 Task: Assign Person0000000102 as Assignee of Child Issue ChildIssue0000000506 of Issue Issue0000000253 in Backlog  in Scrum Project Project0000000051 in Jira. Assign Person0000000102 as Assignee of Child Issue ChildIssue0000000507 of Issue Issue0000000254 in Backlog  in Scrum Project Project0000000051 in Jira. Assign Person0000000102 as Assignee of Child Issue ChildIssue0000000508 of Issue Issue0000000254 in Backlog  in Scrum Project Project0000000051 in Jira. Assign Person0000000102 as Assignee of Child Issue ChildIssue0000000509 of Issue Issue0000000255 in Backlog  in Scrum Project Project0000000051 in Jira. Assign Person0000000102 as Assignee of Child Issue ChildIssue0000000510 of Issue Issue0000000255 in Backlog  in Scrum Project Project0000000051 in Jira
Action: Mouse moved to (101, 254)
Screenshot: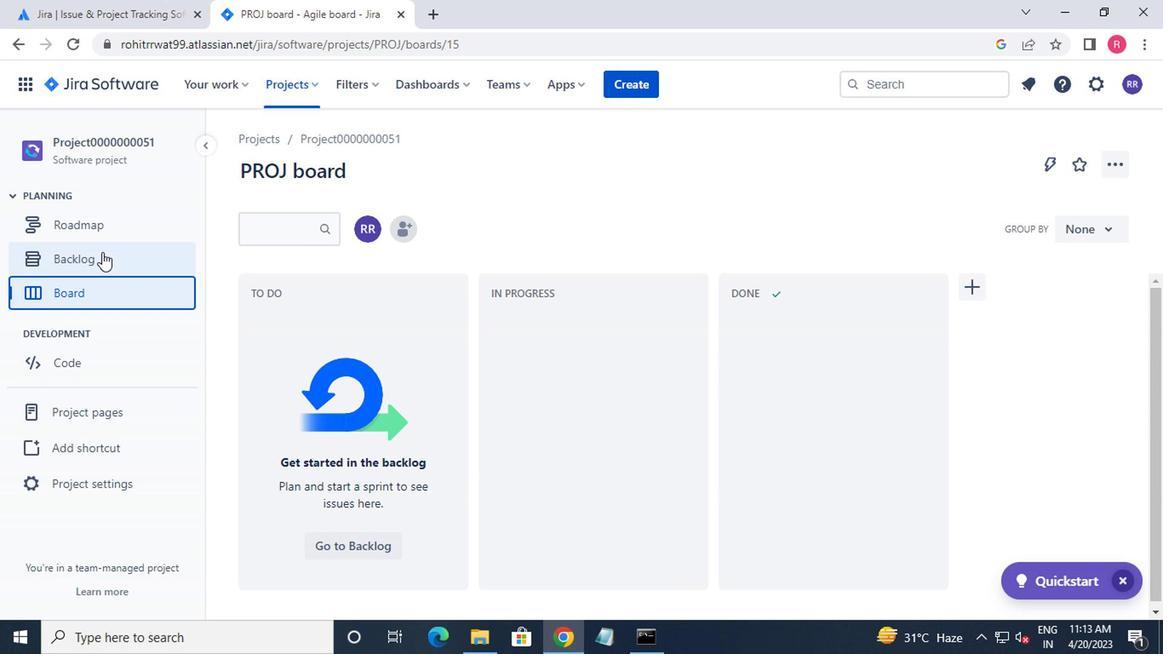 
Action: Mouse pressed left at (101, 254)
Screenshot: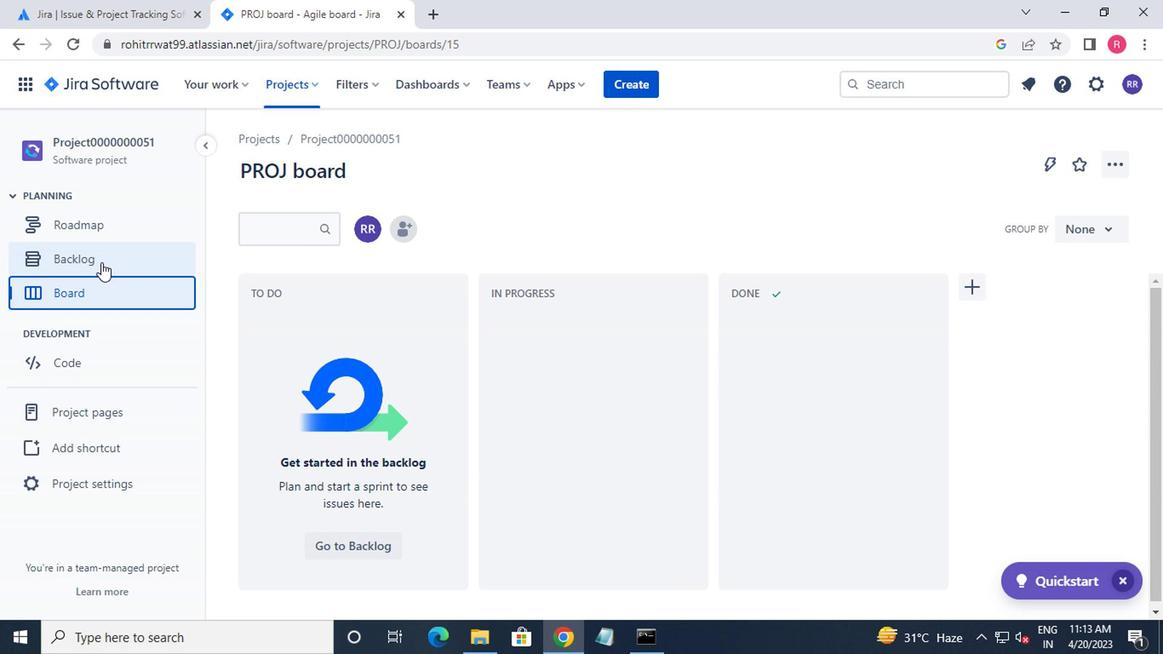 
Action: Mouse moved to (352, 326)
Screenshot: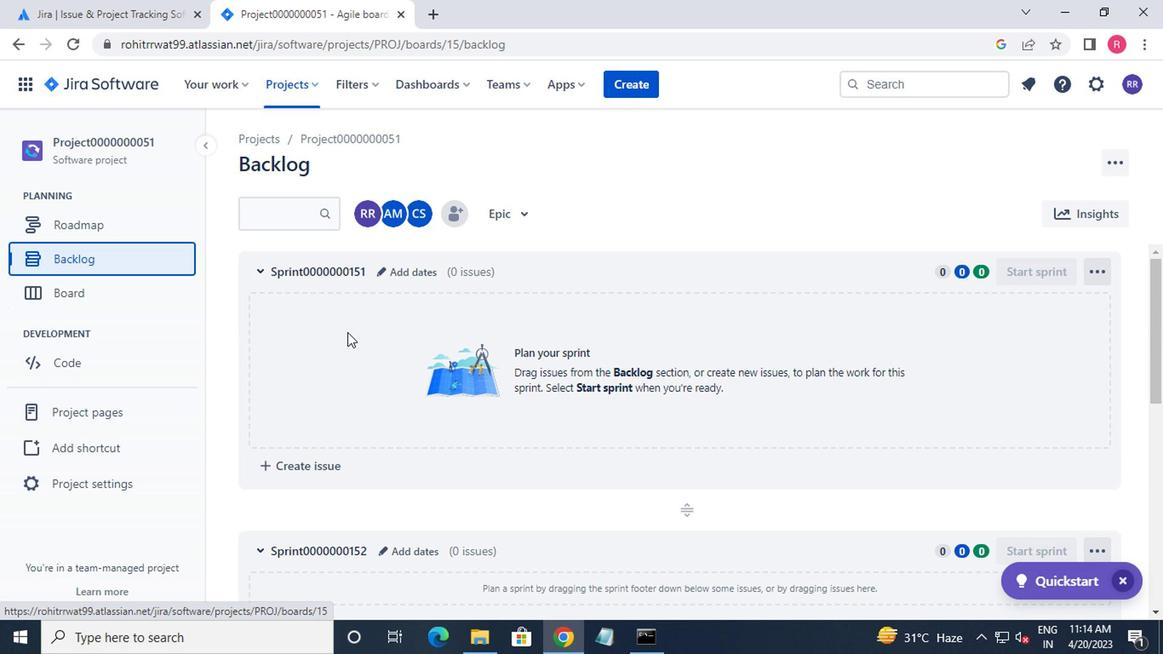 
Action: Mouse scrolled (352, 325) with delta (0, 0)
Screenshot: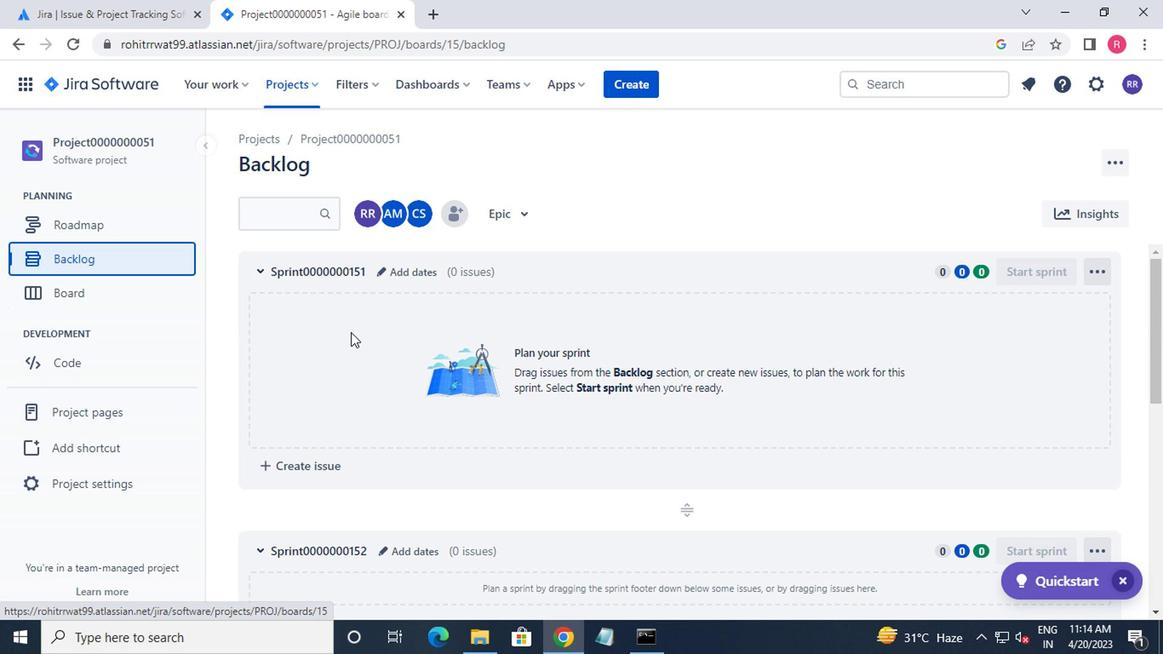 
Action: Mouse moved to (353, 326)
Screenshot: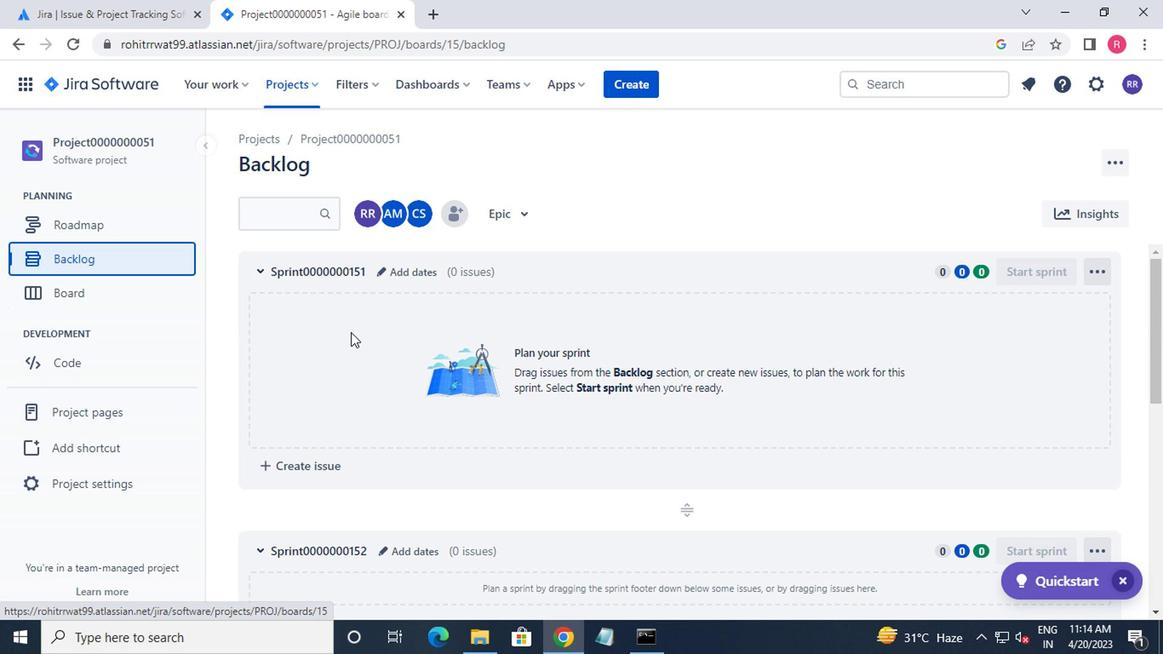 
Action: Mouse scrolled (353, 325) with delta (0, 0)
Screenshot: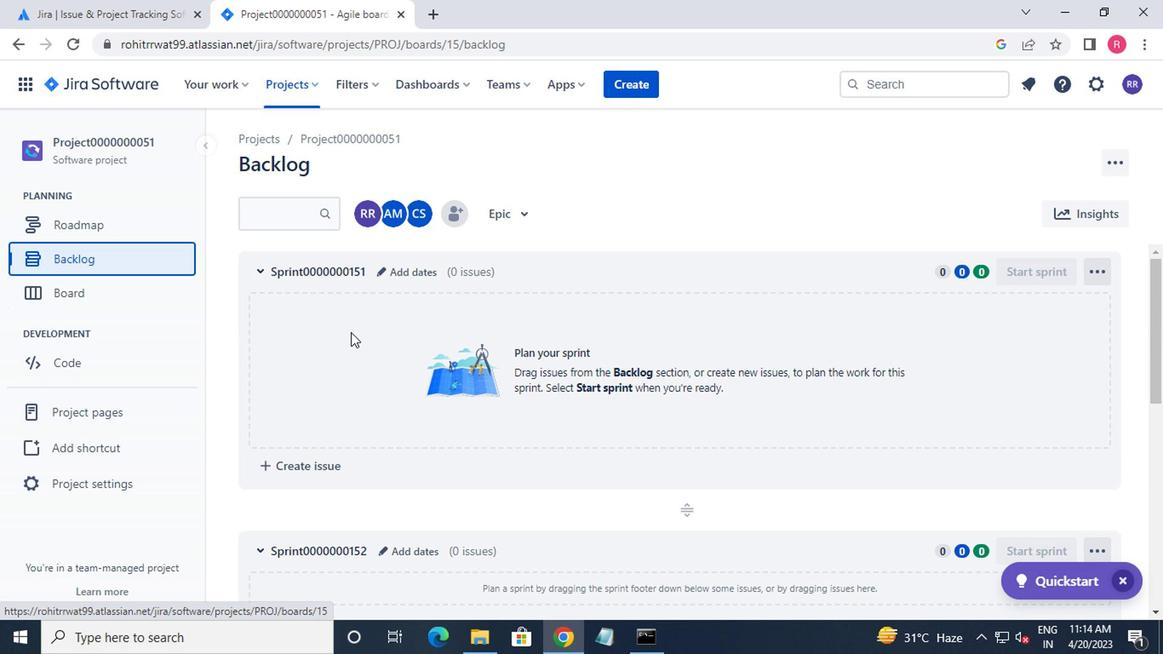 
Action: Mouse scrolled (353, 325) with delta (0, 0)
Screenshot: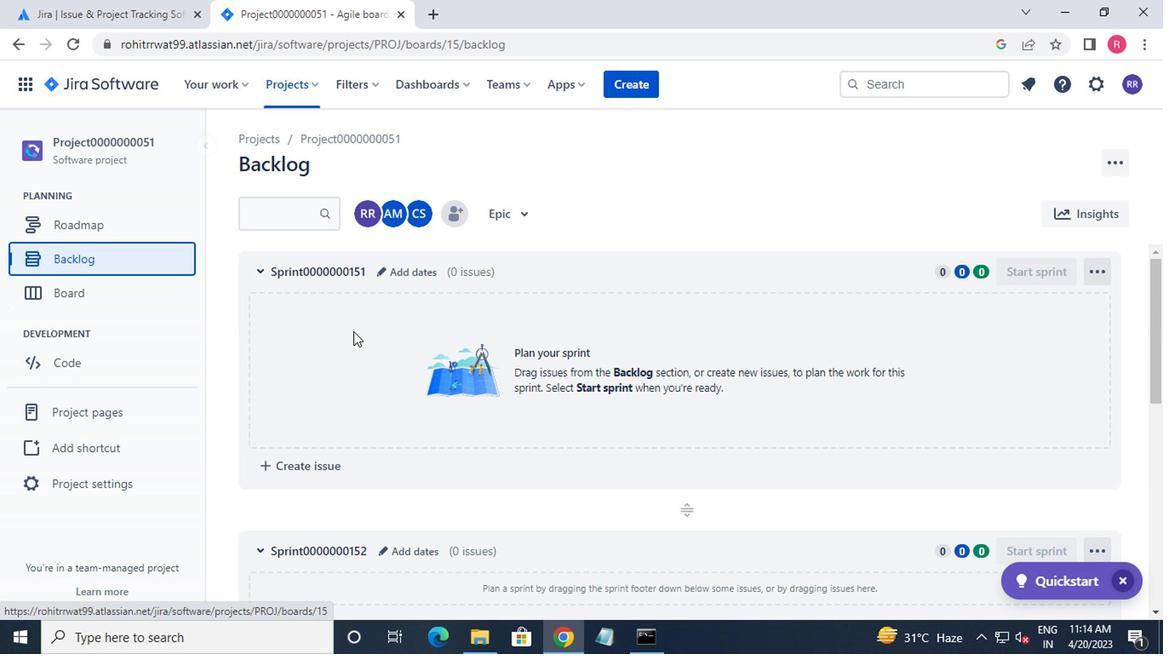 
Action: Mouse scrolled (353, 325) with delta (0, 0)
Screenshot: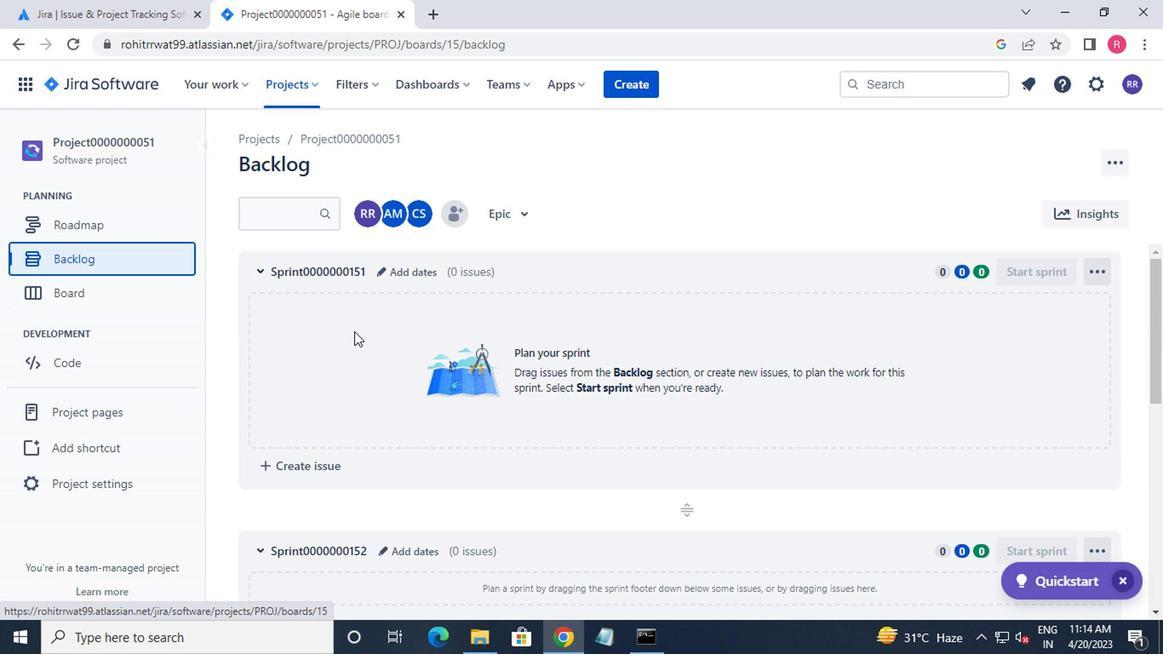 
Action: Mouse moved to (354, 326)
Screenshot: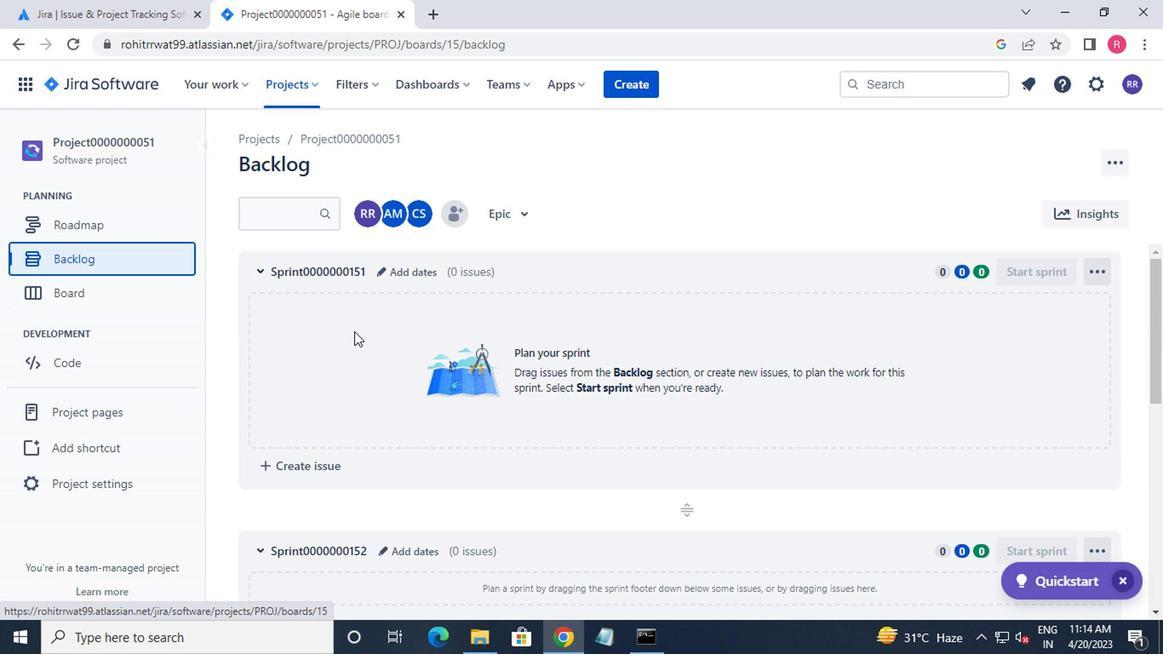 
Action: Mouse scrolled (354, 325) with delta (0, 0)
Screenshot: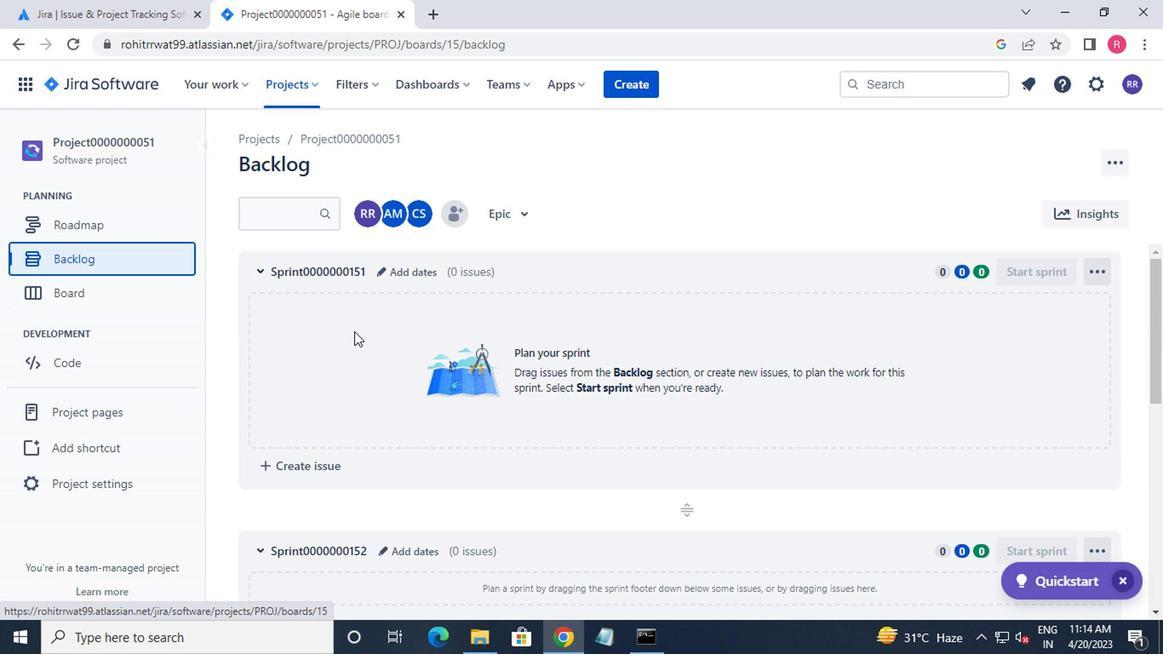 
Action: Mouse moved to (393, 367)
Screenshot: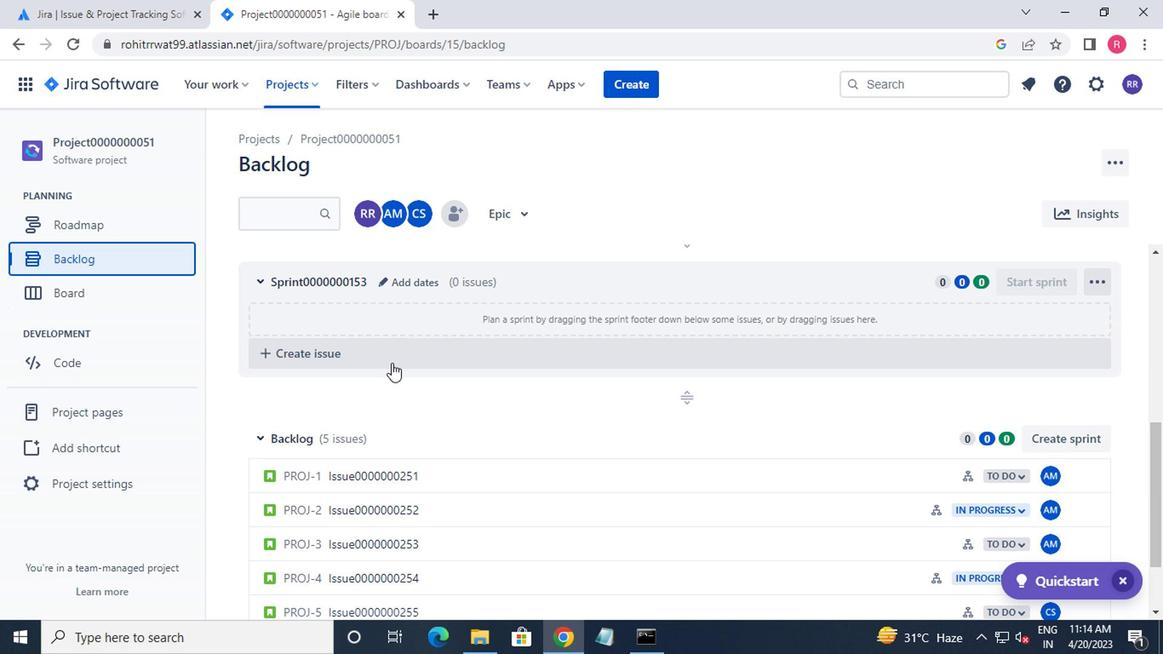 
Action: Mouse scrolled (393, 365) with delta (0, -1)
Screenshot: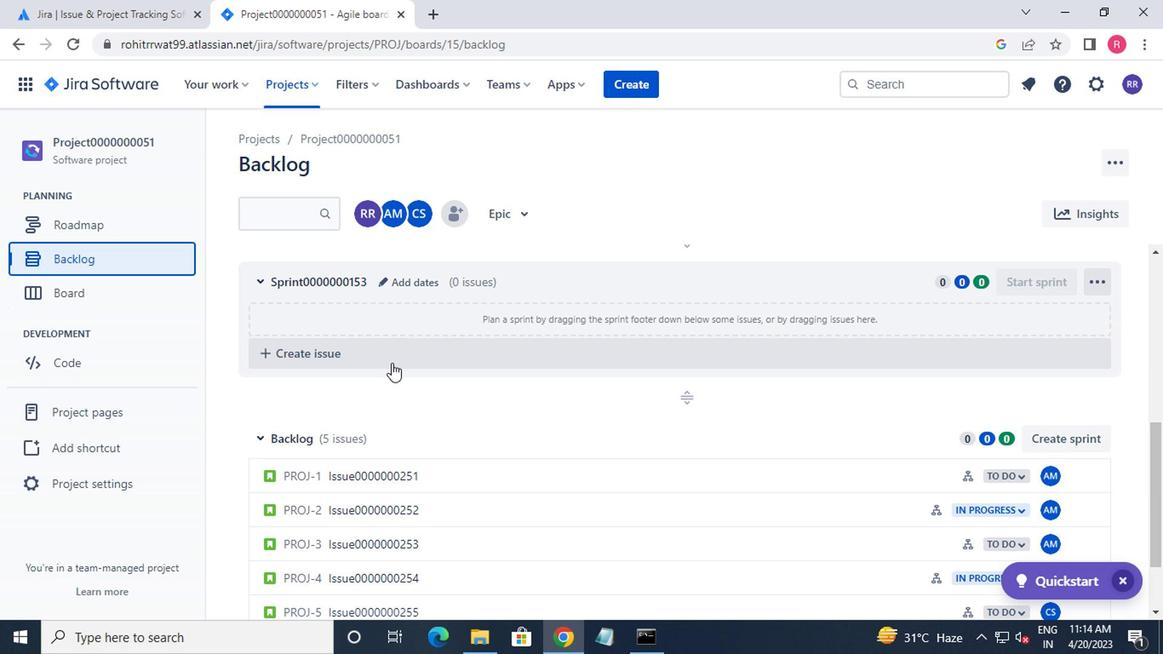 
Action: Mouse moved to (527, 465)
Screenshot: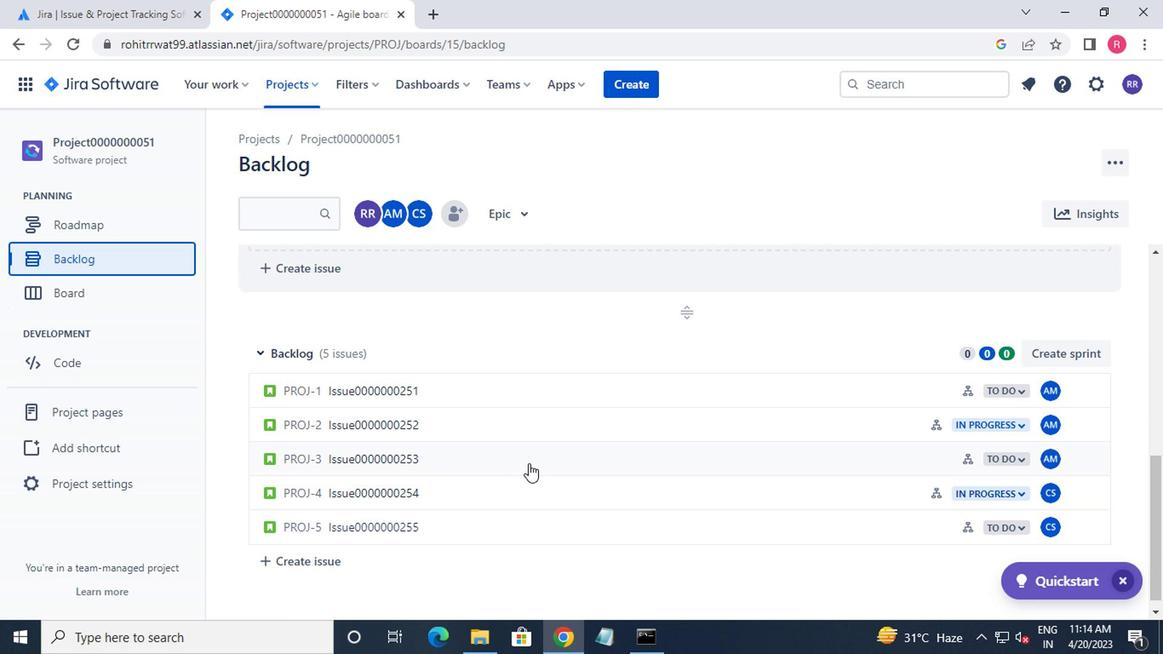
Action: Mouse pressed left at (527, 465)
Screenshot: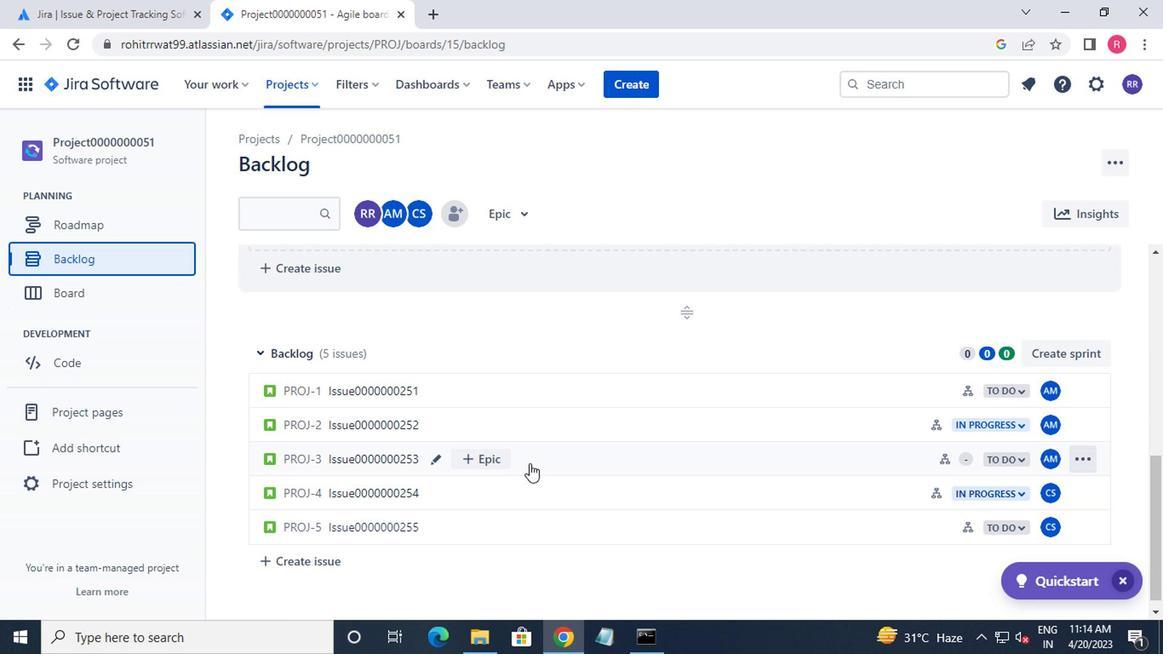 
Action: Mouse moved to (848, 338)
Screenshot: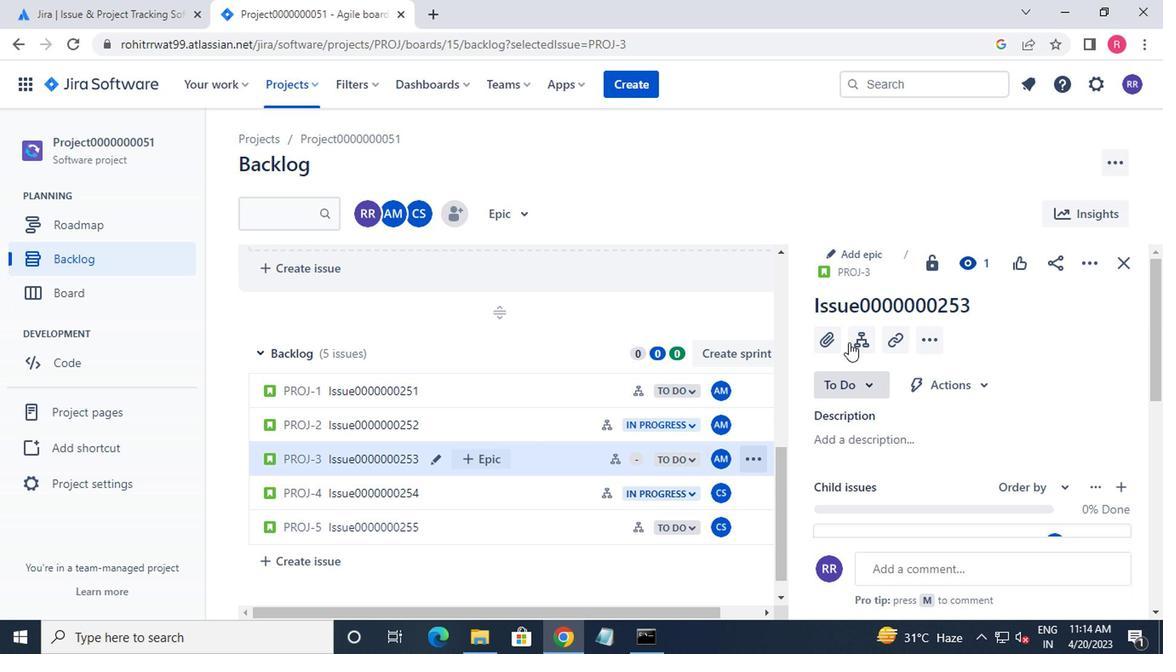 
Action: Mouse pressed left at (848, 338)
Screenshot: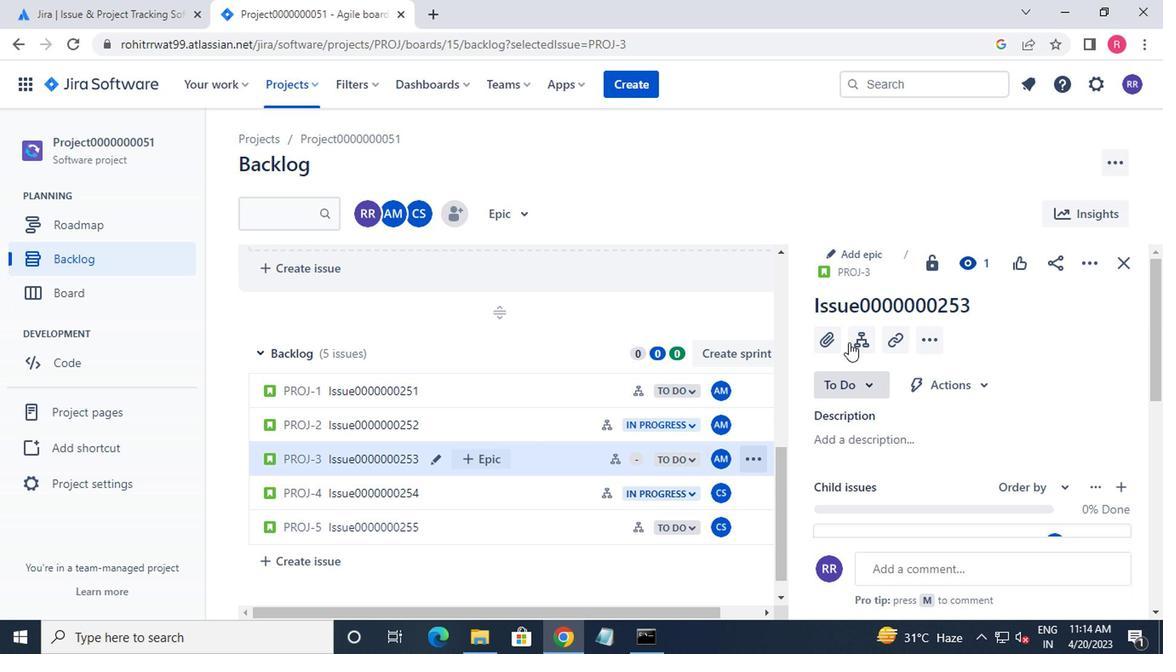 
Action: Mouse moved to (1054, 379)
Screenshot: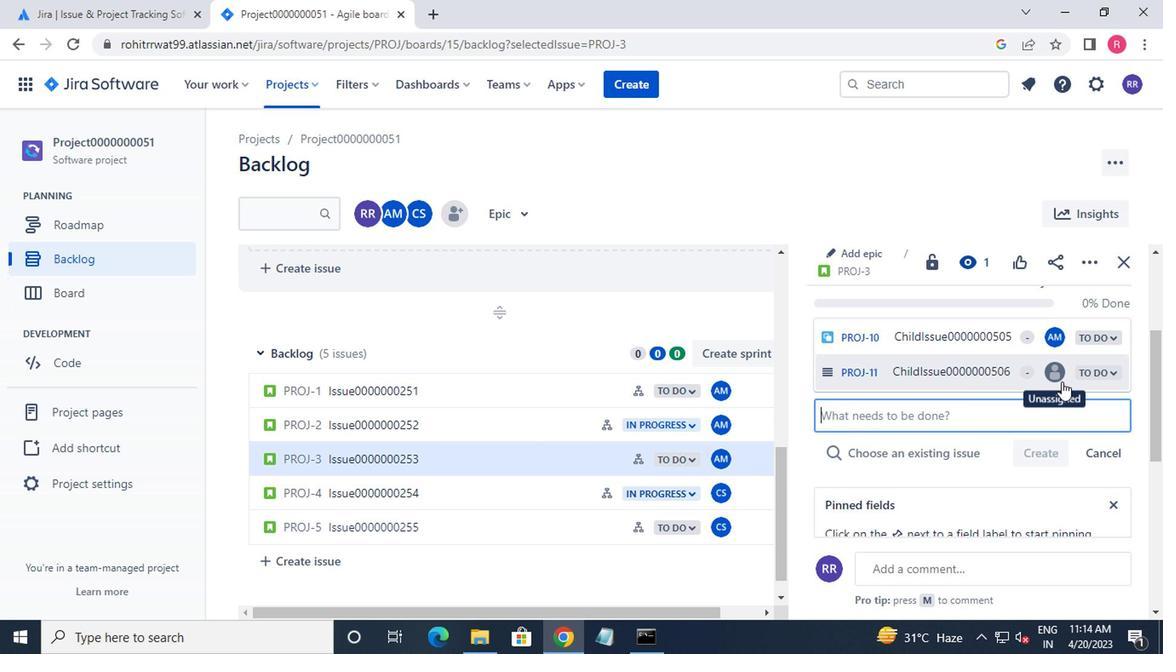 
Action: Mouse pressed left at (1054, 379)
Screenshot: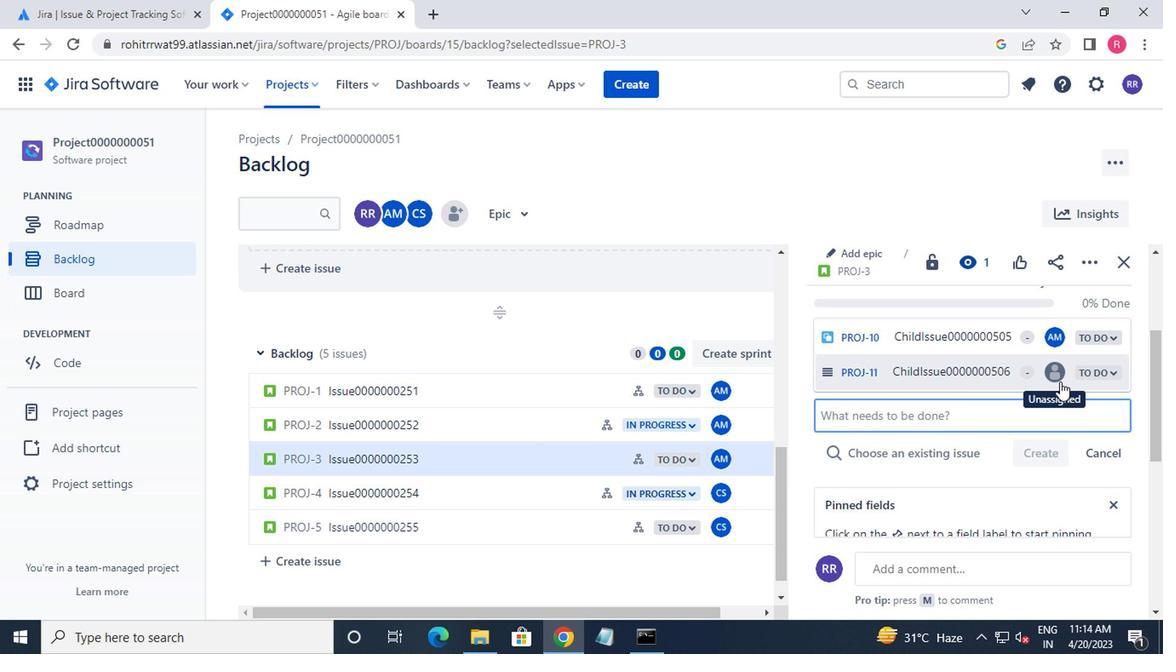 
Action: Mouse moved to (904, 438)
Screenshot: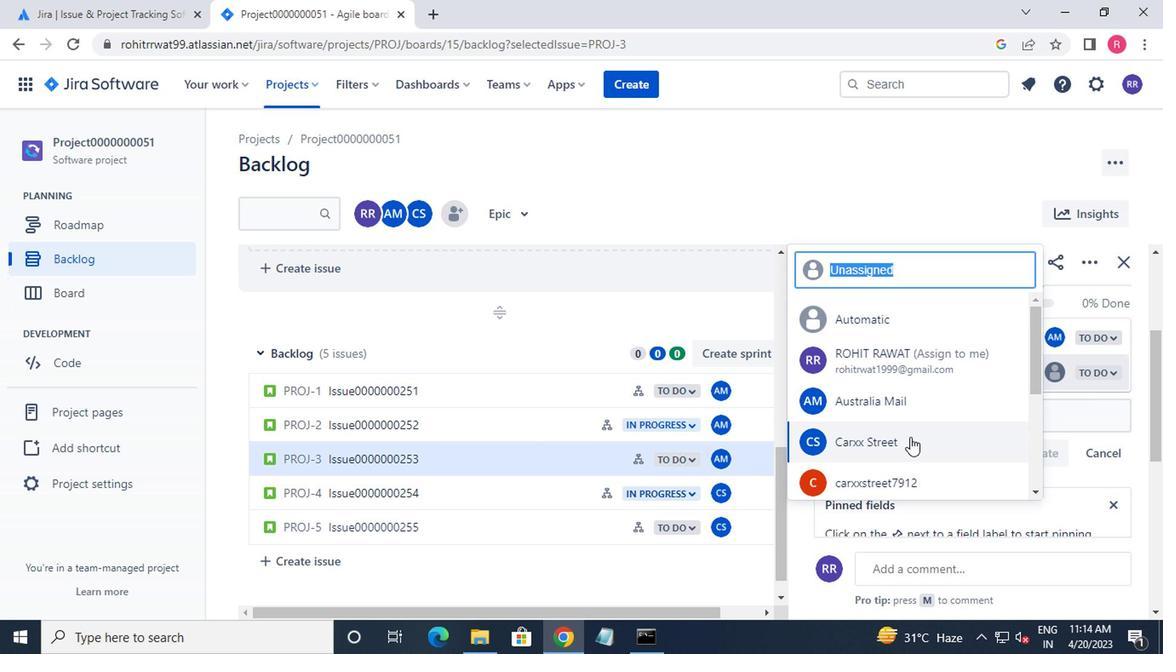 
Action: Mouse pressed left at (904, 438)
Screenshot: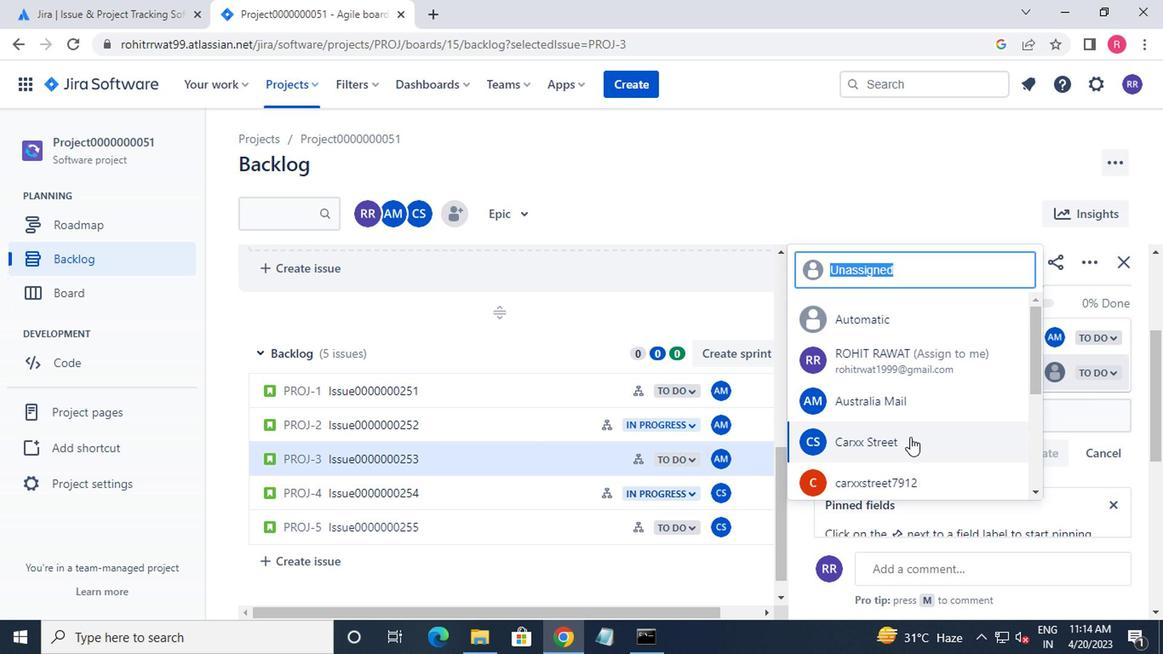 
Action: Mouse moved to (526, 494)
Screenshot: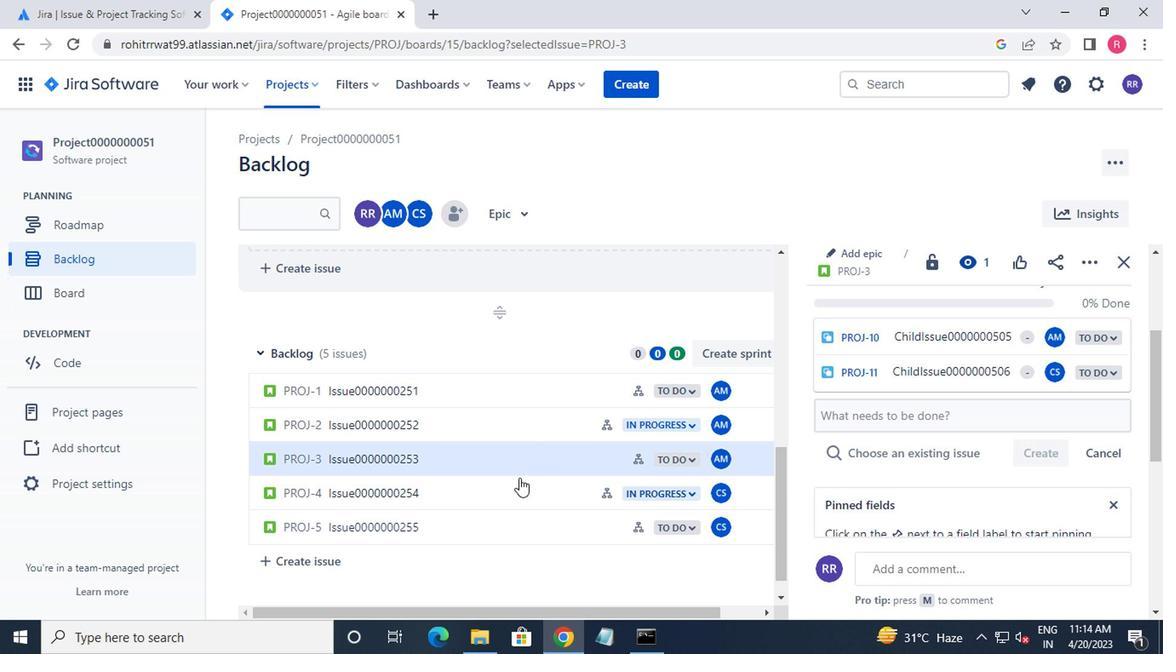 
Action: Mouse pressed left at (526, 494)
Screenshot: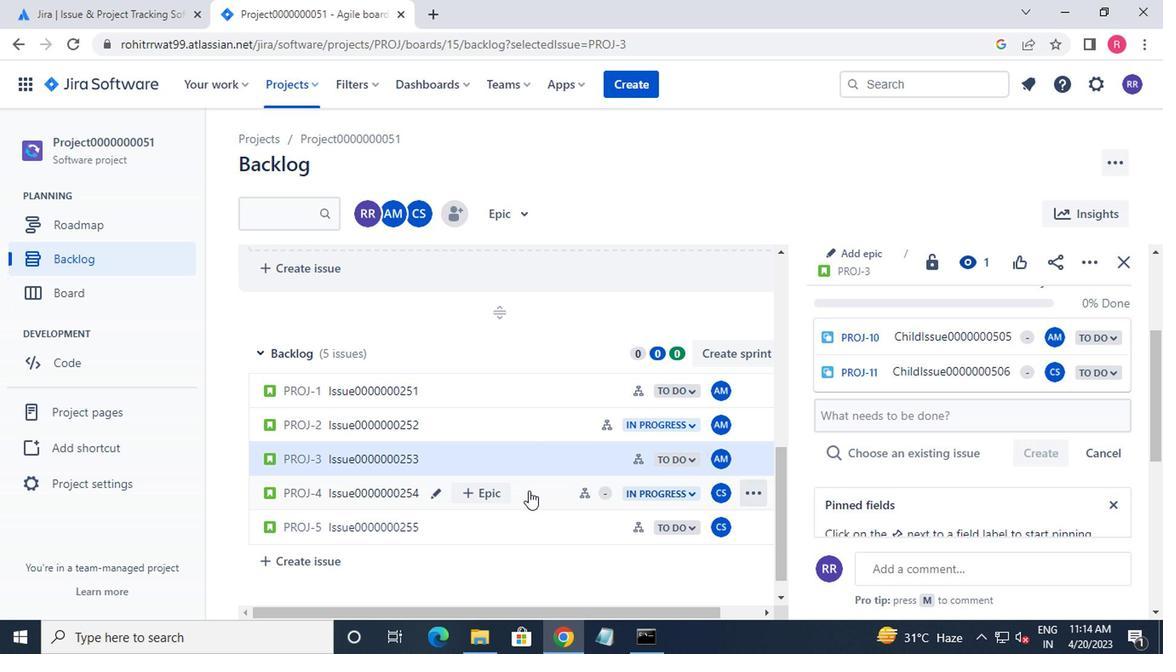 
Action: Mouse moved to (859, 331)
Screenshot: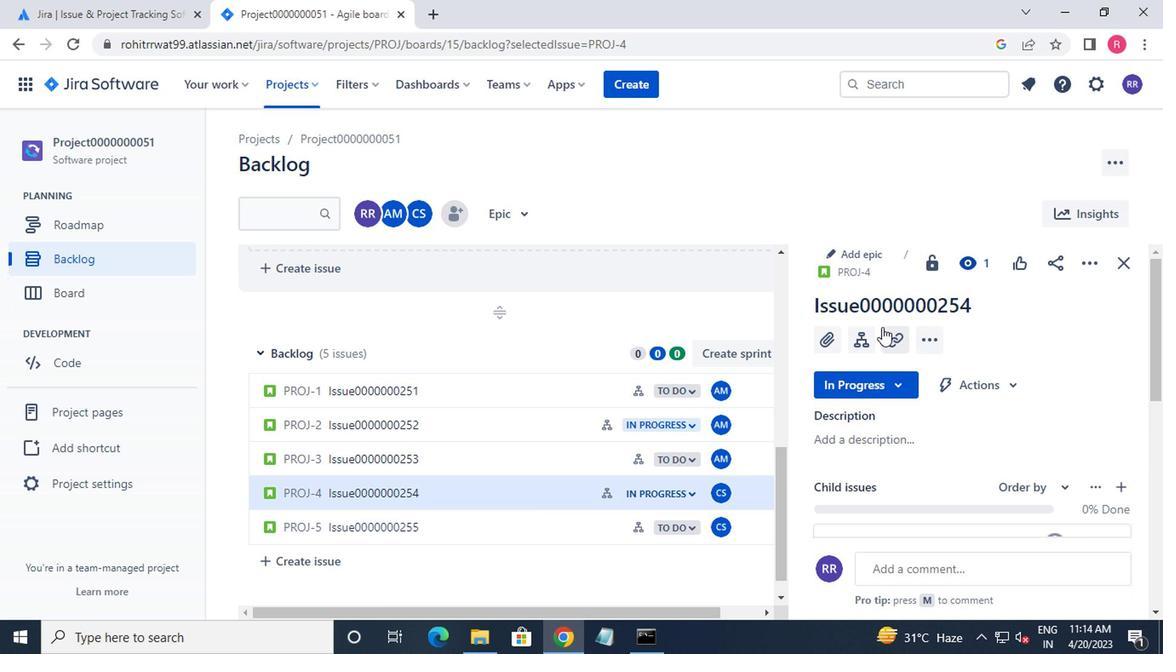 
Action: Mouse pressed left at (859, 331)
Screenshot: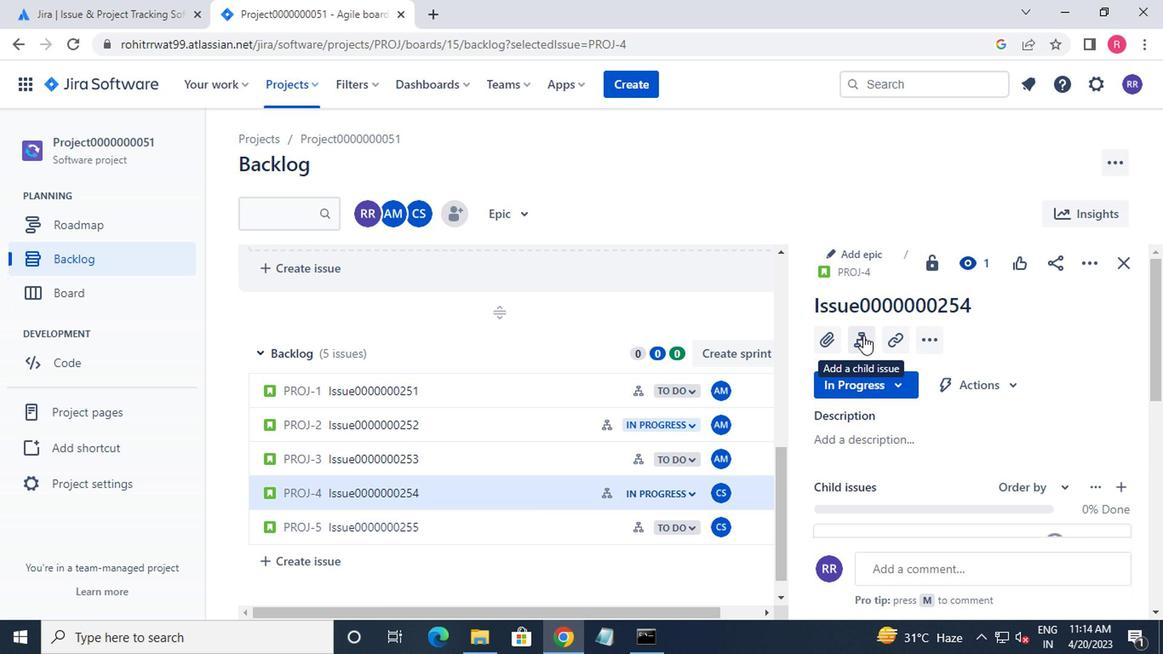 
Action: Mouse moved to (1052, 342)
Screenshot: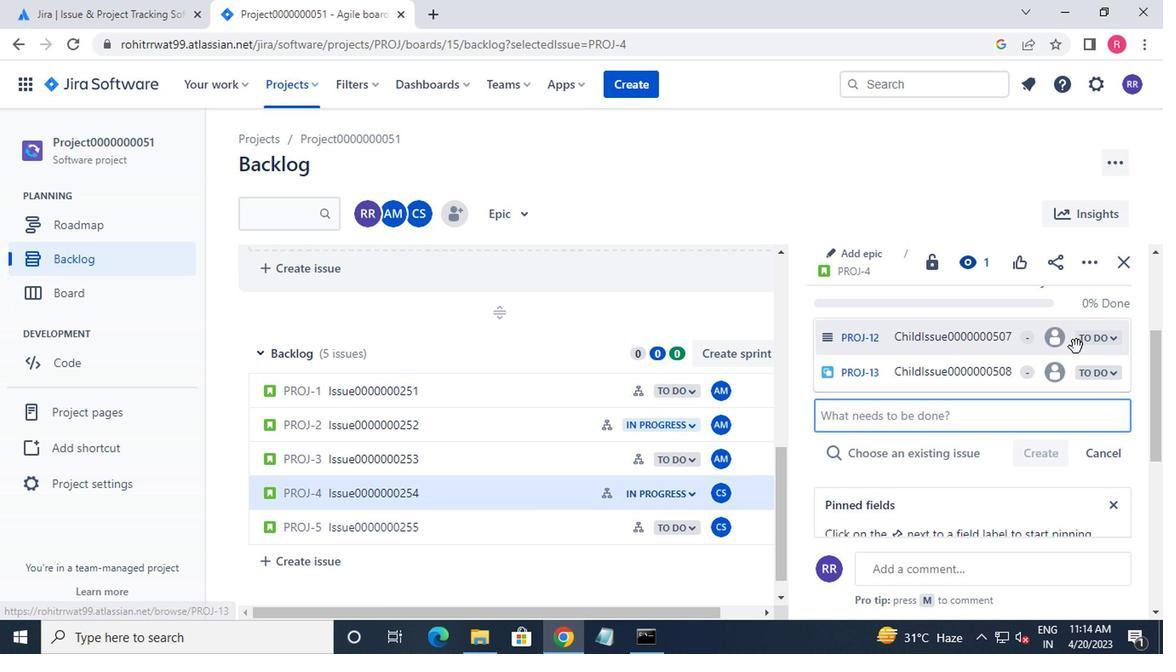 
Action: Mouse pressed left at (1052, 342)
Screenshot: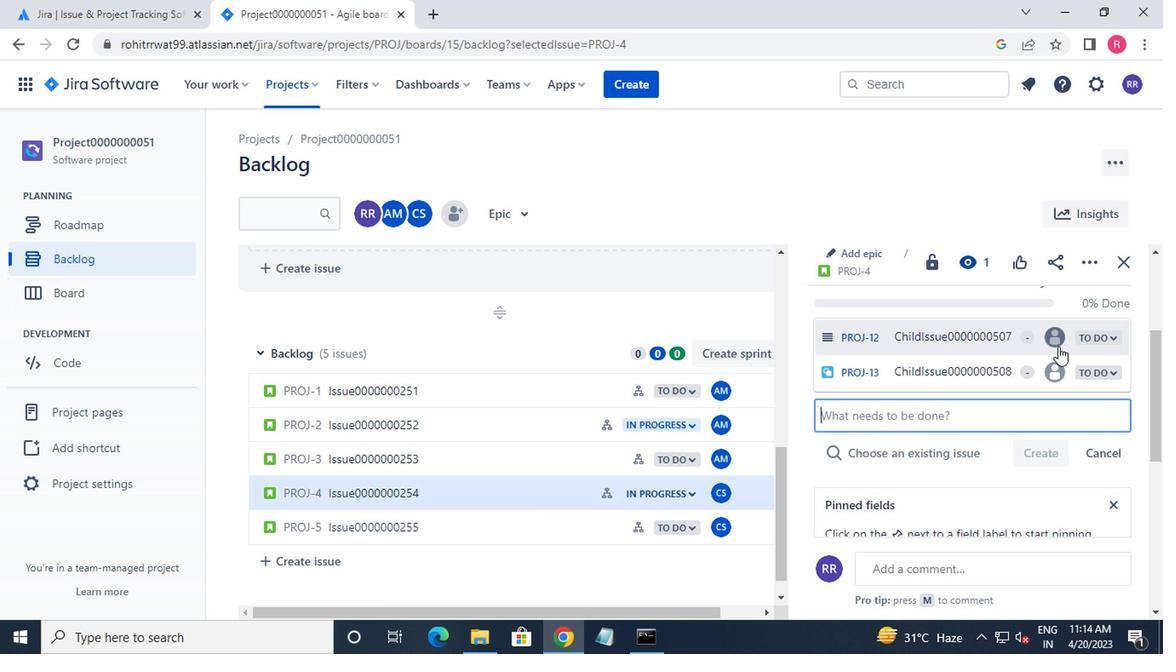
Action: Mouse moved to (908, 393)
Screenshot: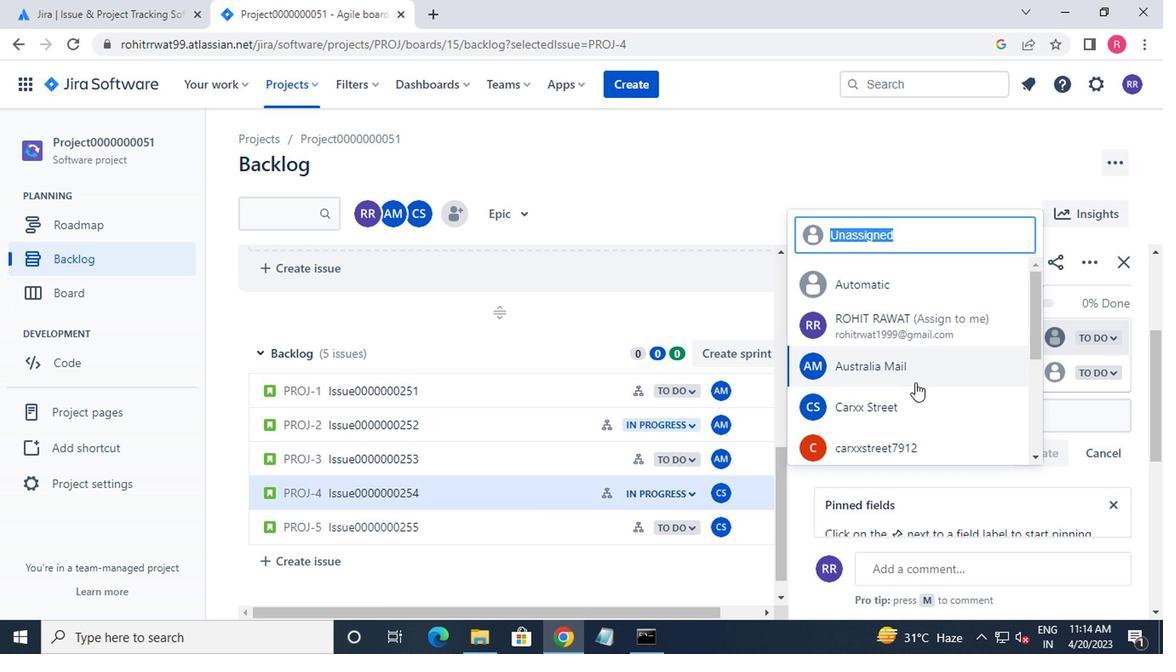 
Action: Mouse pressed left at (908, 393)
Screenshot: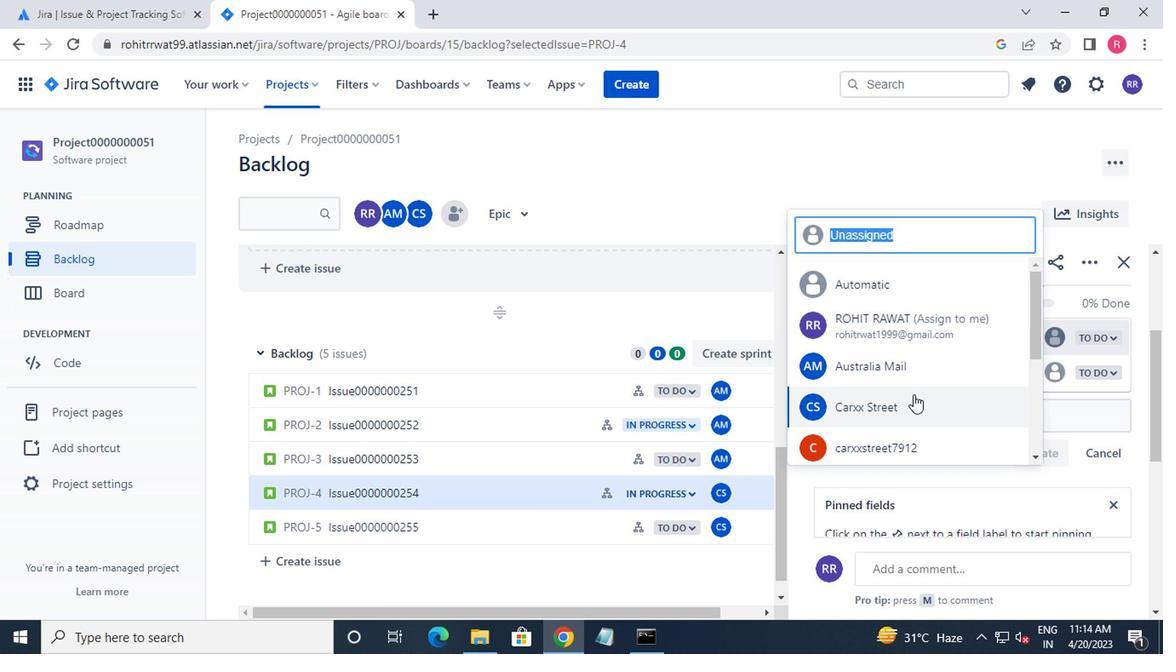 
Action: Mouse moved to (1049, 371)
Screenshot: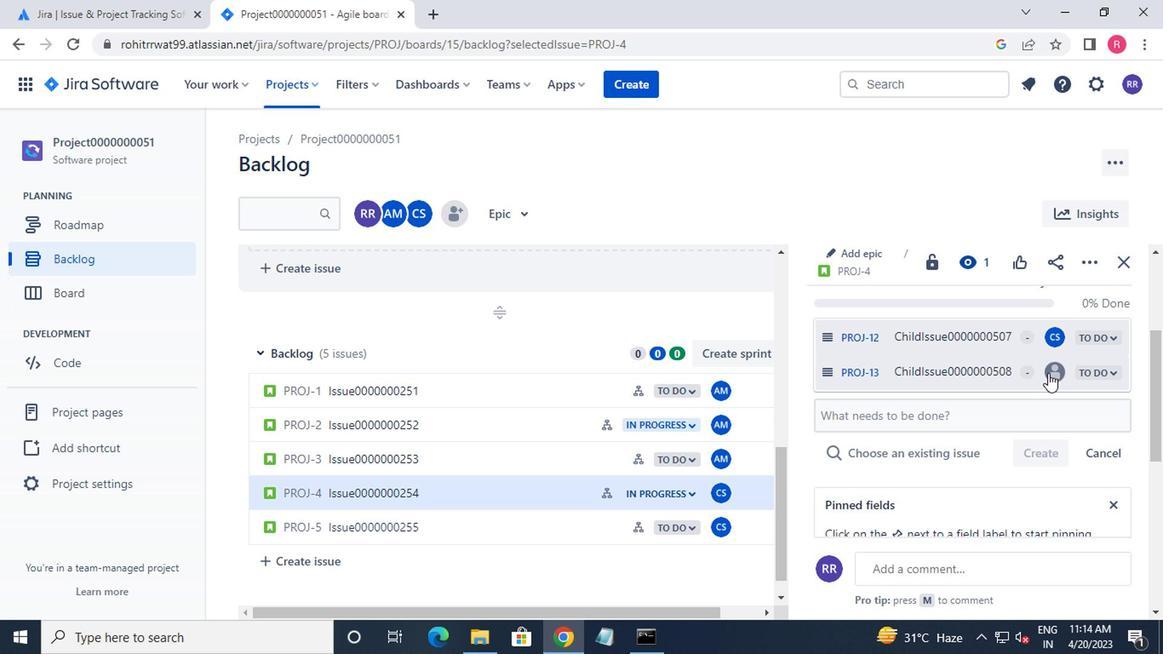 
Action: Mouse pressed left at (1049, 371)
Screenshot: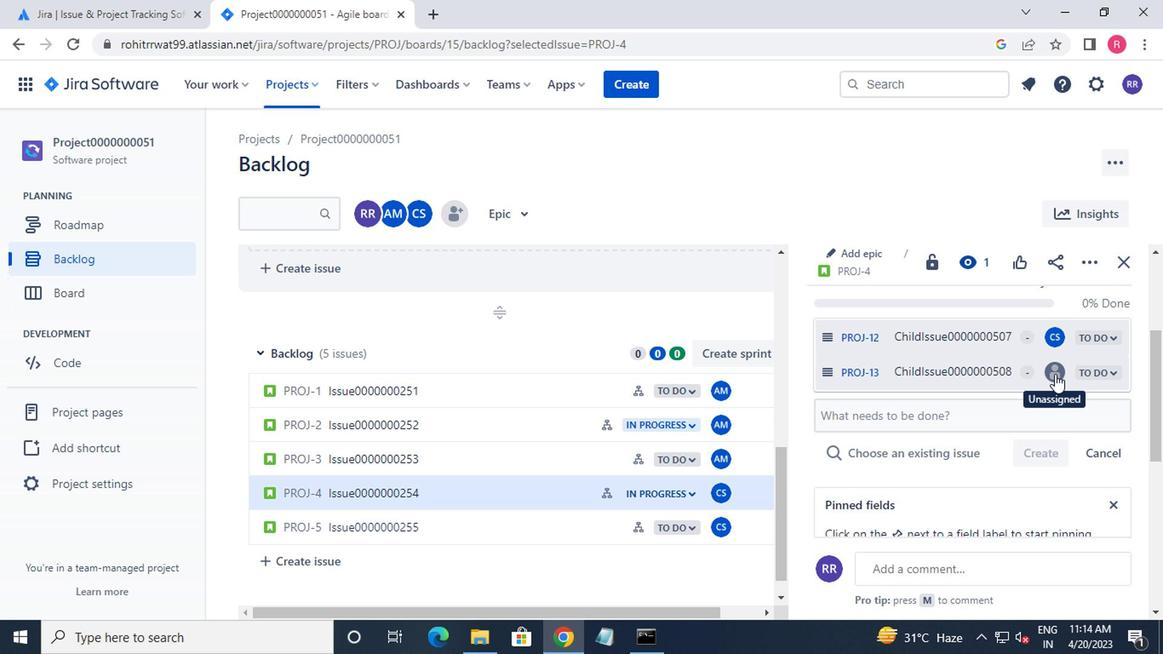 
Action: Mouse moved to (901, 434)
Screenshot: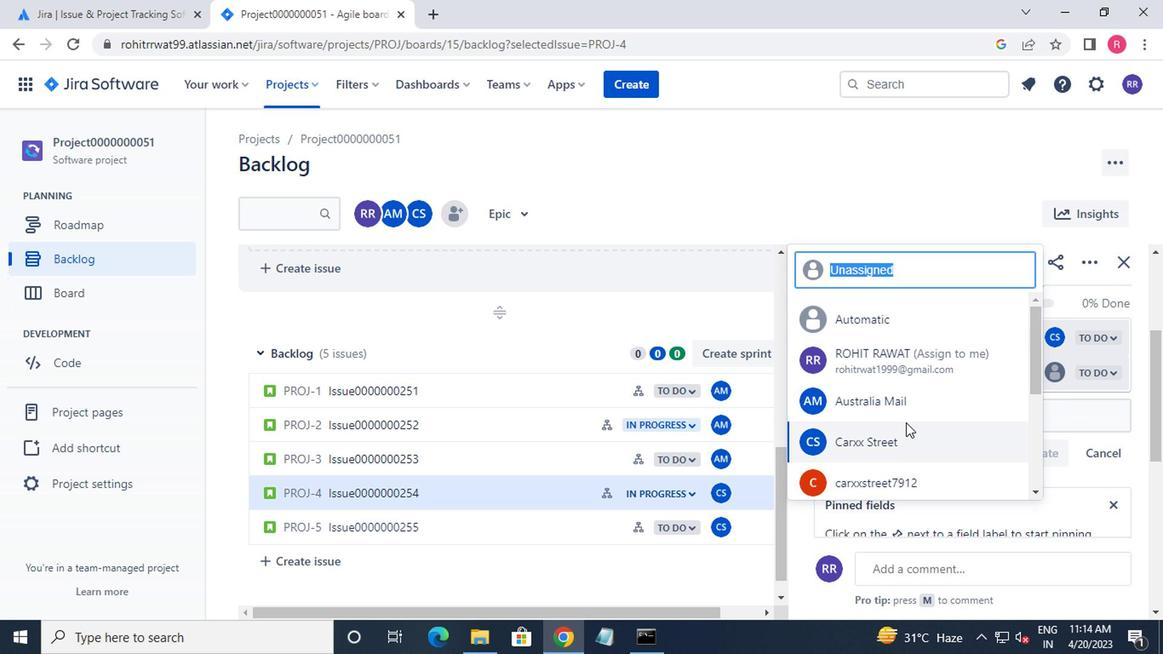 
Action: Mouse pressed left at (901, 434)
Screenshot: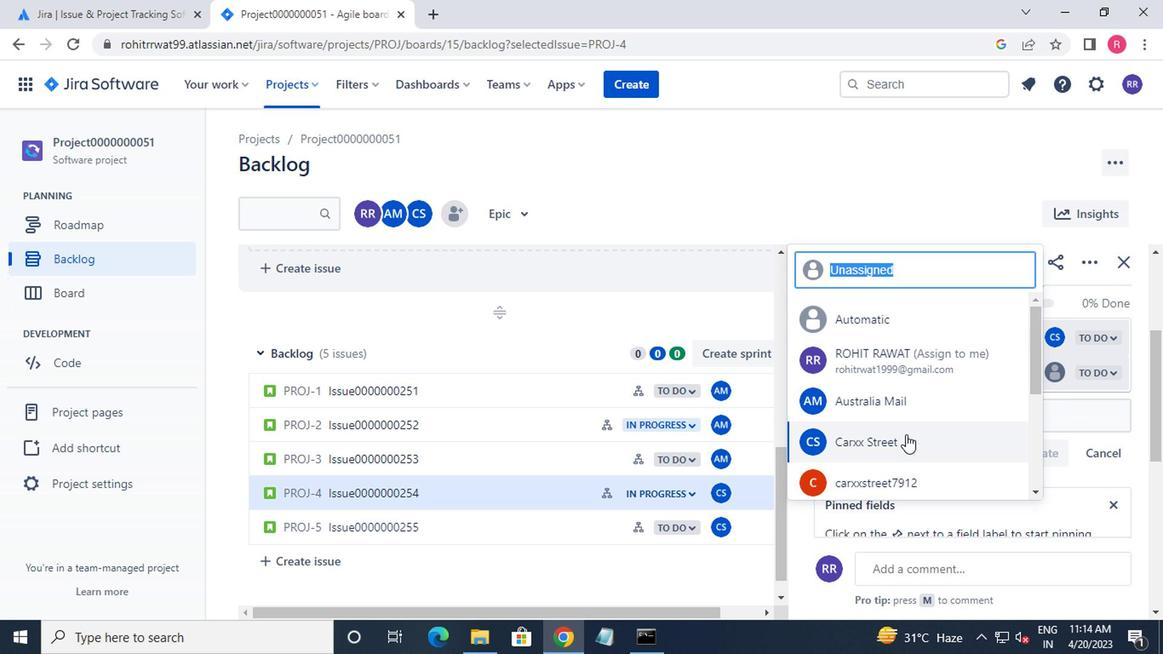 
Action: Mouse moved to (546, 536)
Screenshot: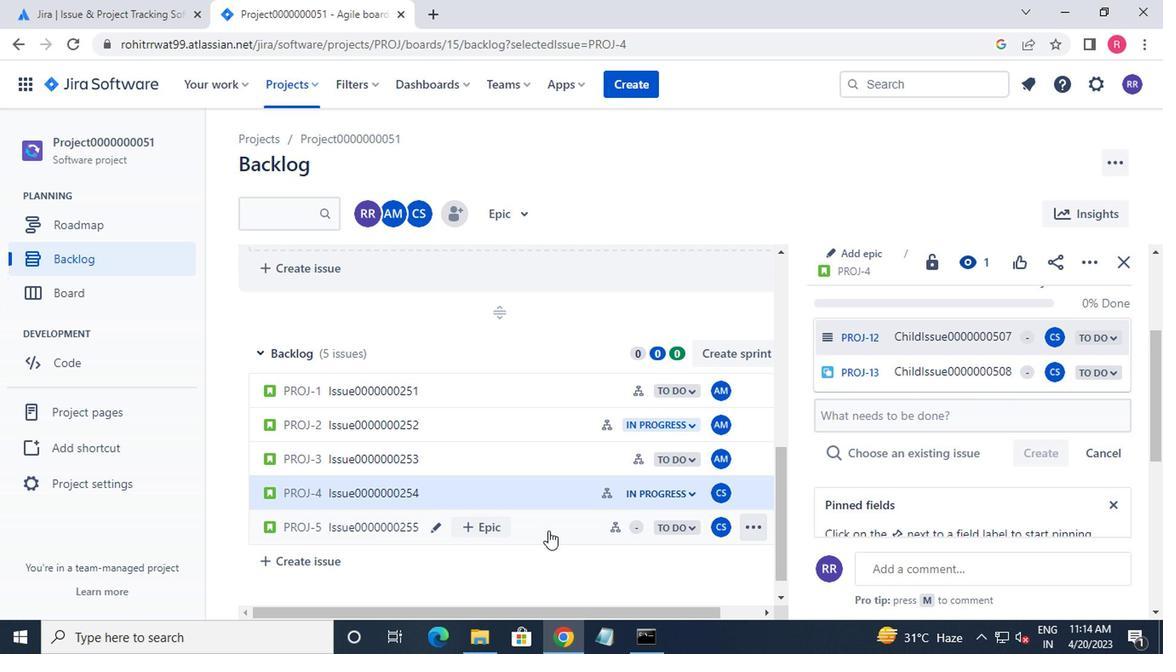 
Action: Mouse pressed left at (546, 536)
Screenshot: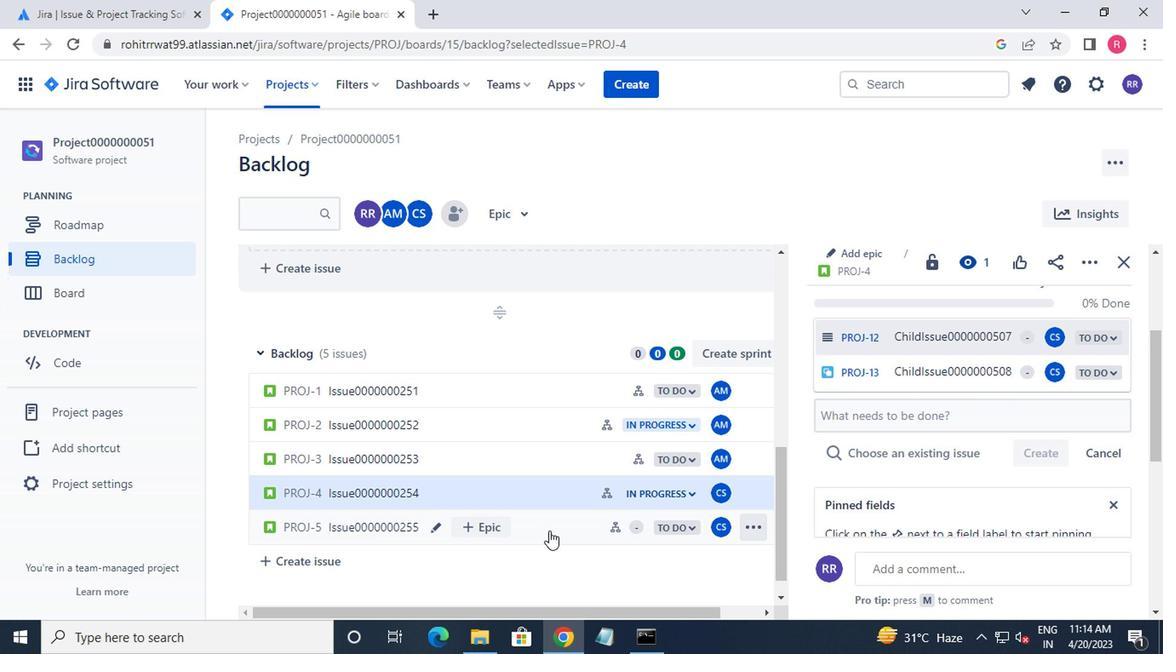 
Action: Mouse moved to (856, 343)
Screenshot: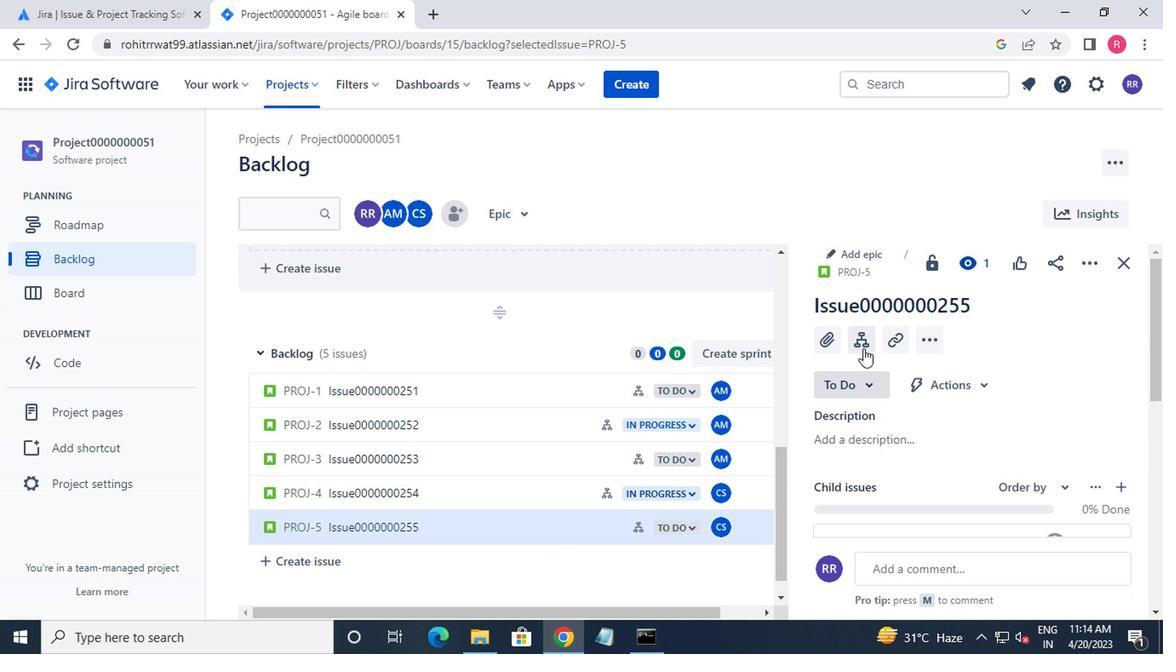 
Action: Mouse pressed left at (856, 343)
Screenshot: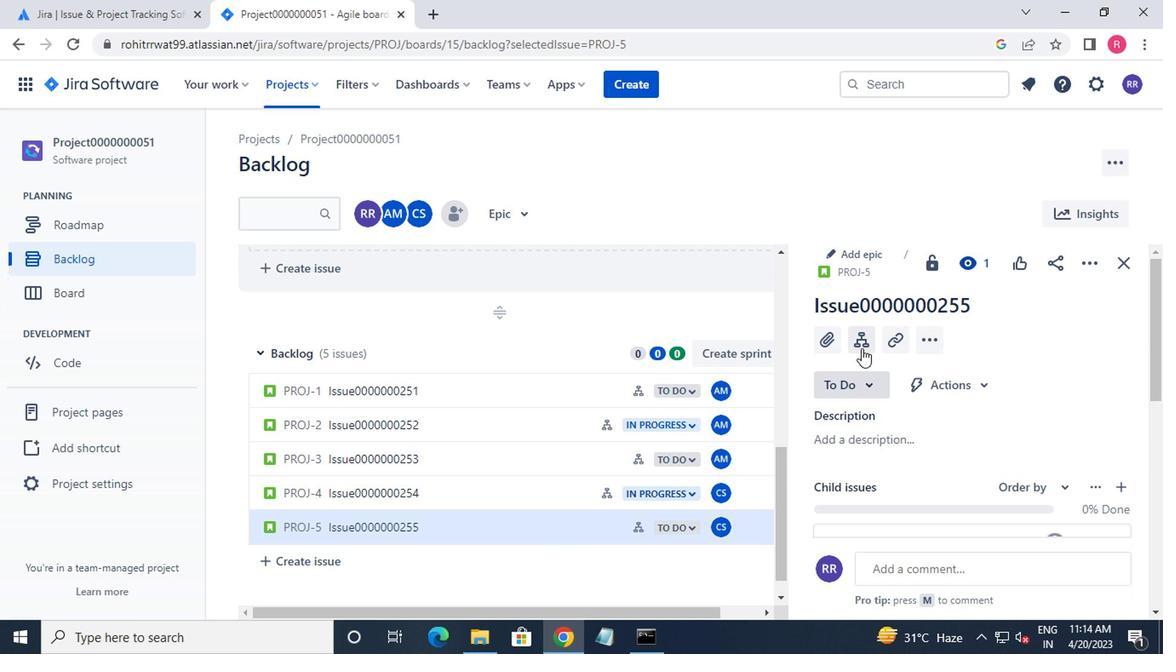 
Action: Mouse moved to (1042, 342)
Screenshot: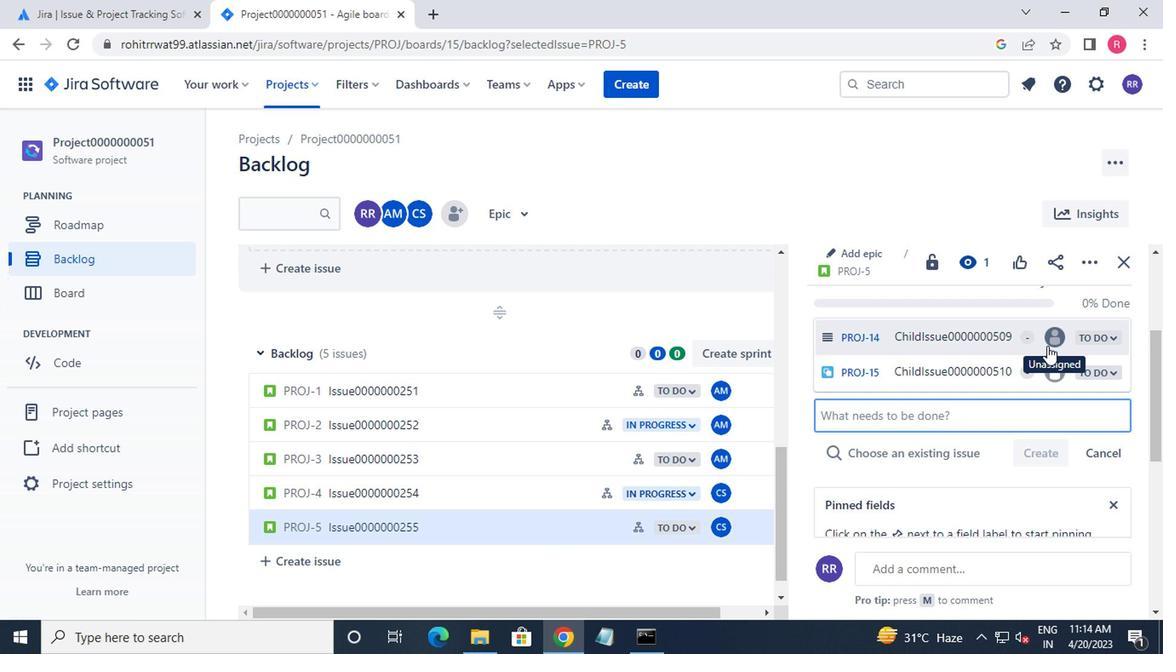 
Action: Mouse pressed left at (1042, 342)
Screenshot: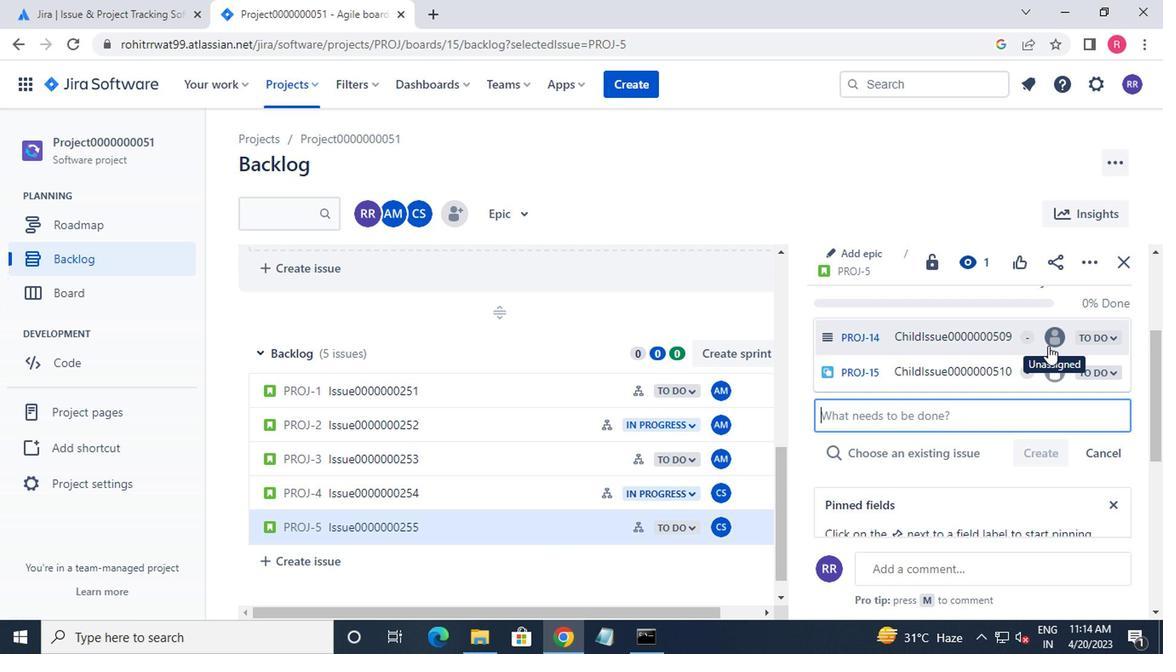 
Action: Mouse moved to (889, 414)
Screenshot: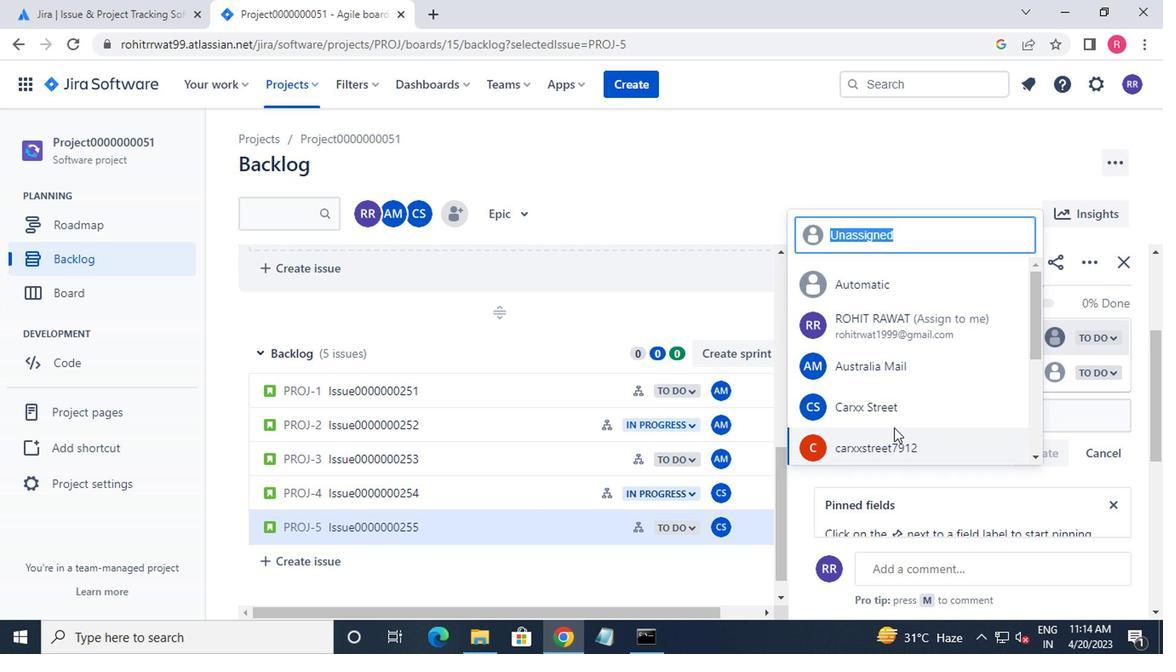 
Action: Mouse pressed left at (889, 414)
Screenshot: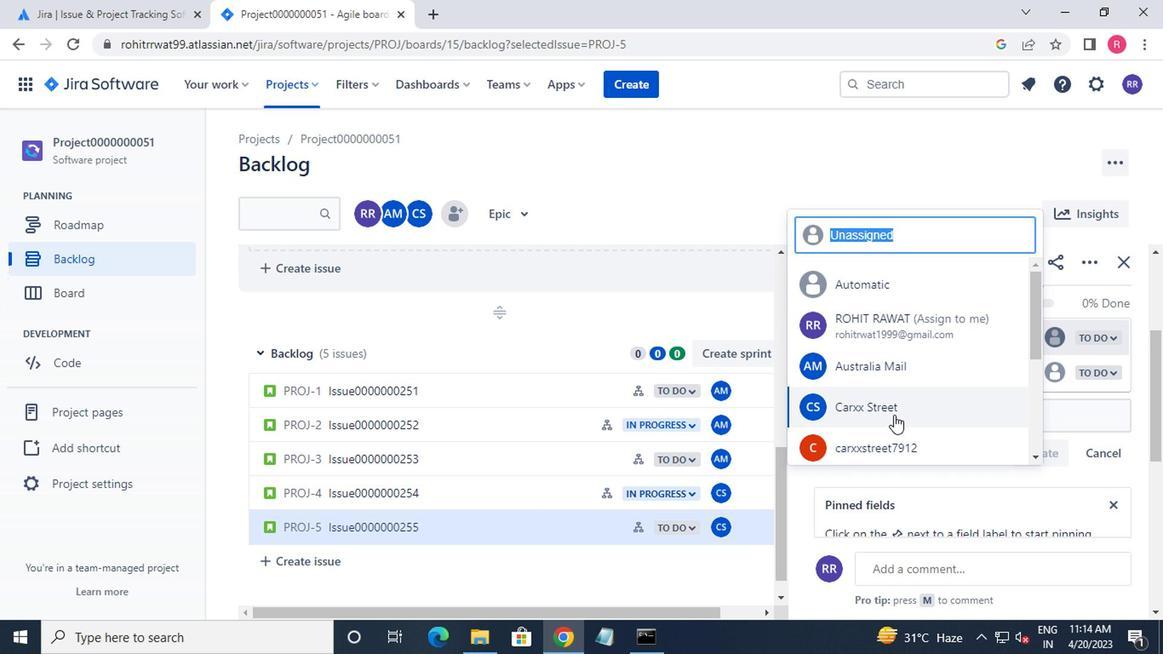 
Action: Mouse moved to (1041, 381)
Screenshot: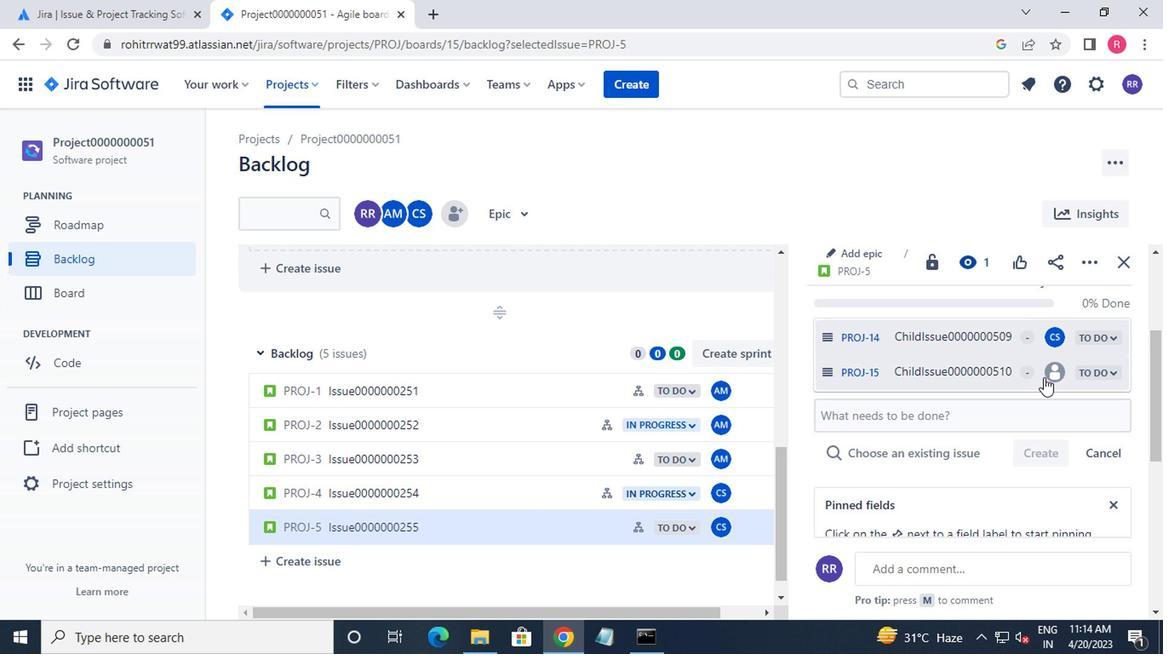 
Action: Mouse pressed left at (1041, 381)
Screenshot: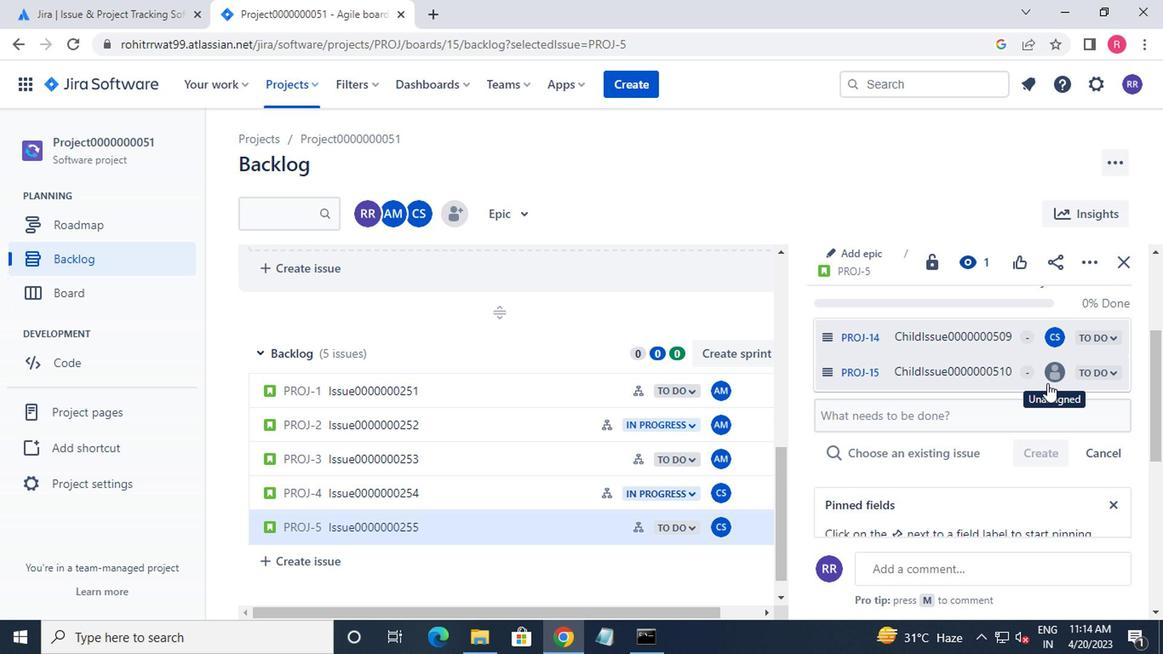 
Action: Mouse moved to (921, 439)
Screenshot: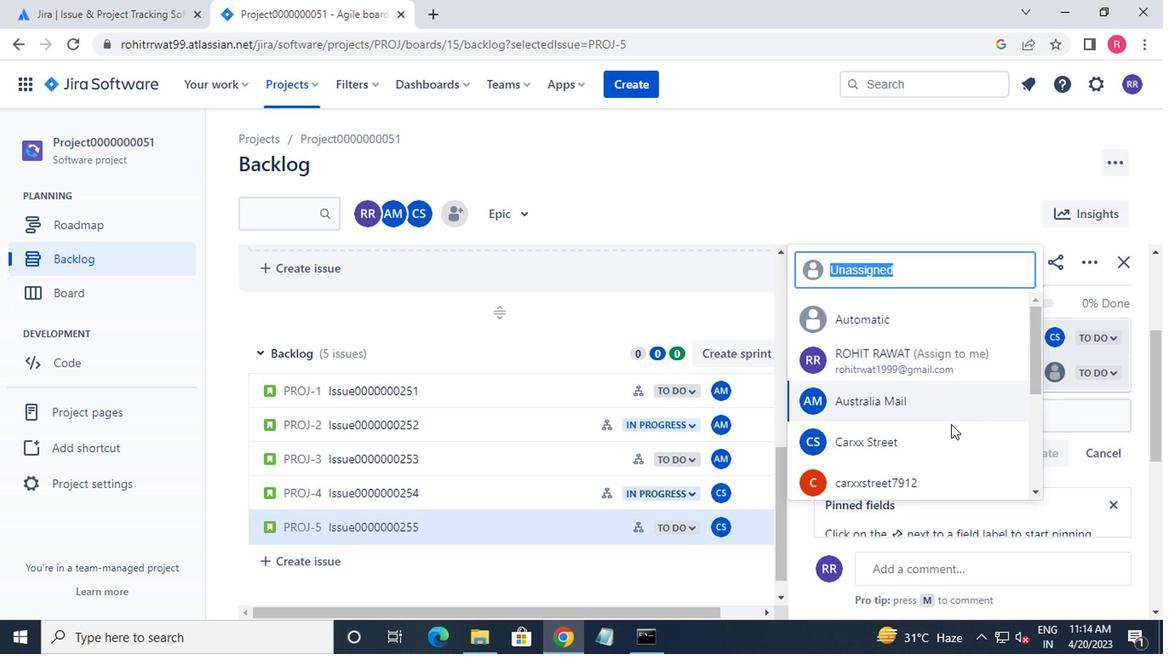 
Action: Mouse pressed left at (921, 439)
Screenshot: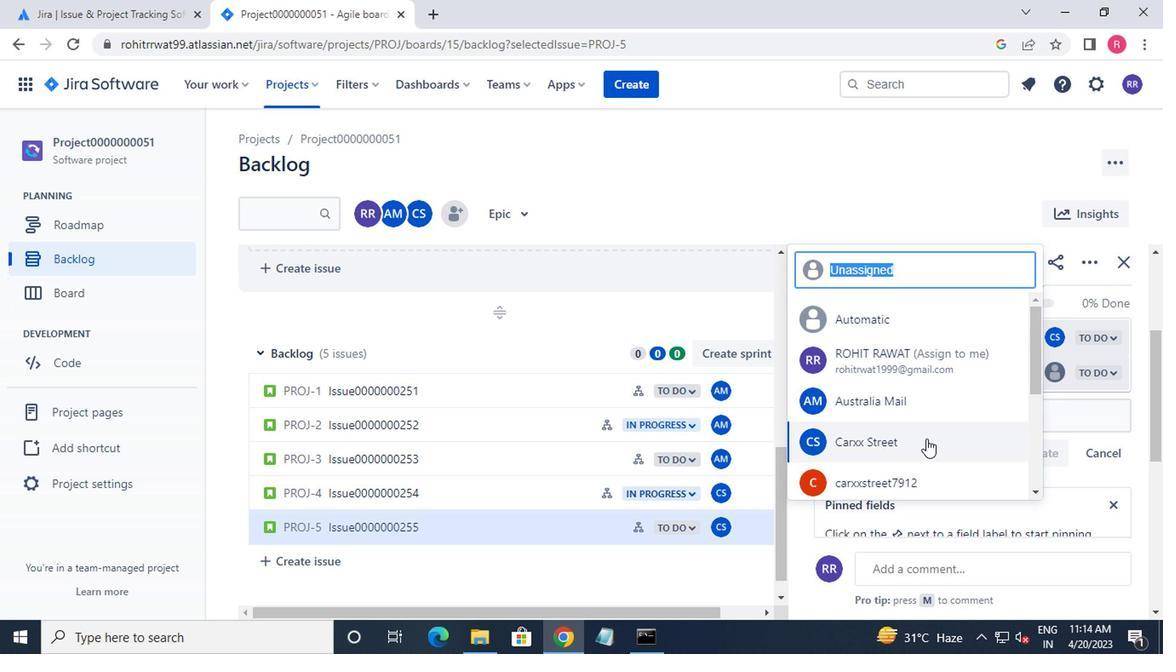 
Action: Mouse moved to (924, 264)
Screenshot: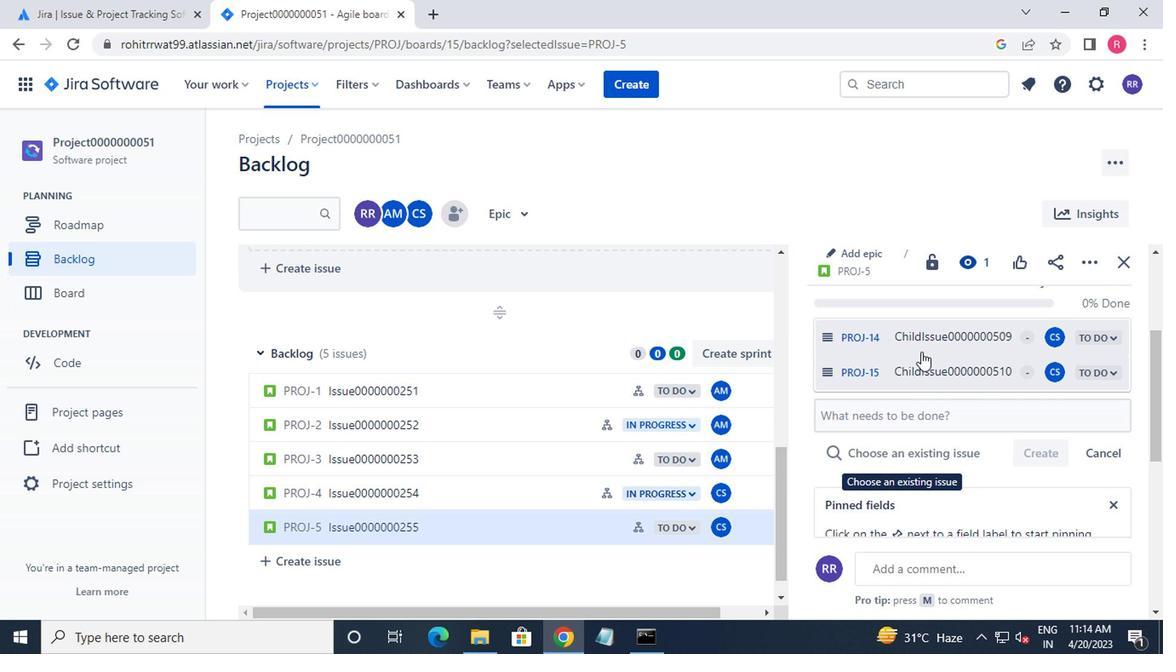 
Action: Key pressed <Key.f8>
Screenshot: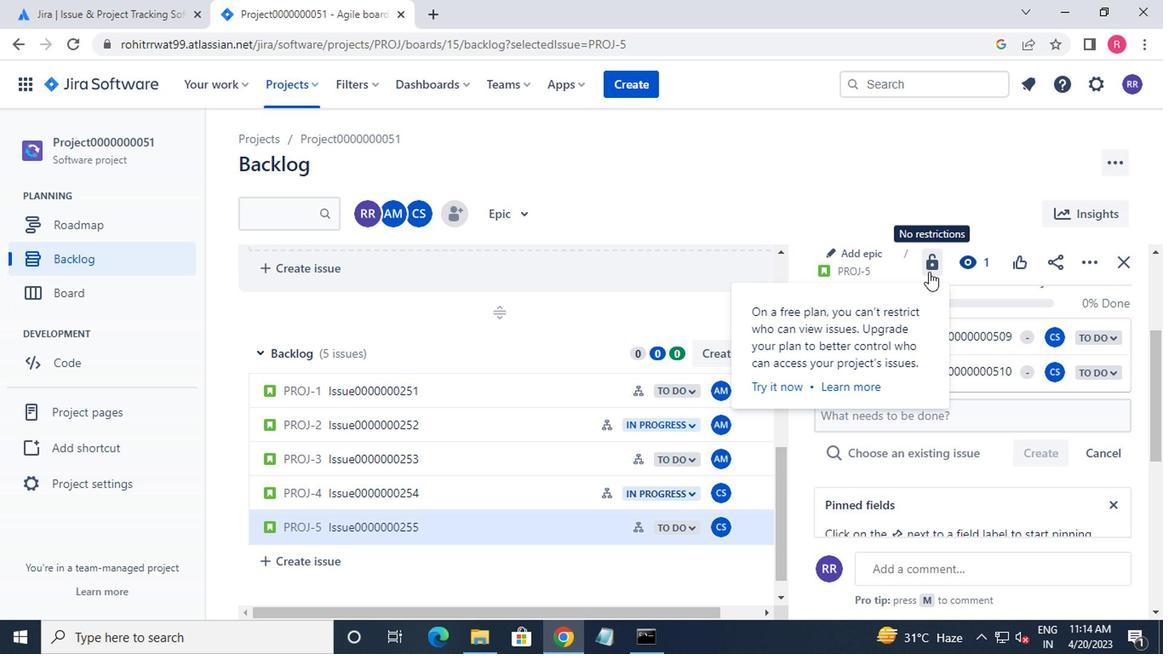 
